 Task: Change  the formatting of the data to Which is Less than 10, In conditional formating, put the option 'Light Red Fill with Drak Red Text. 'add another formatting option Format As Table, insert the option Blue Table style Light 9 , change the format of Column Width to Auto fit Row HeightIn the sheet   Velocity Sales templetes   book
Action: Mouse moved to (298, 205)
Screenshot: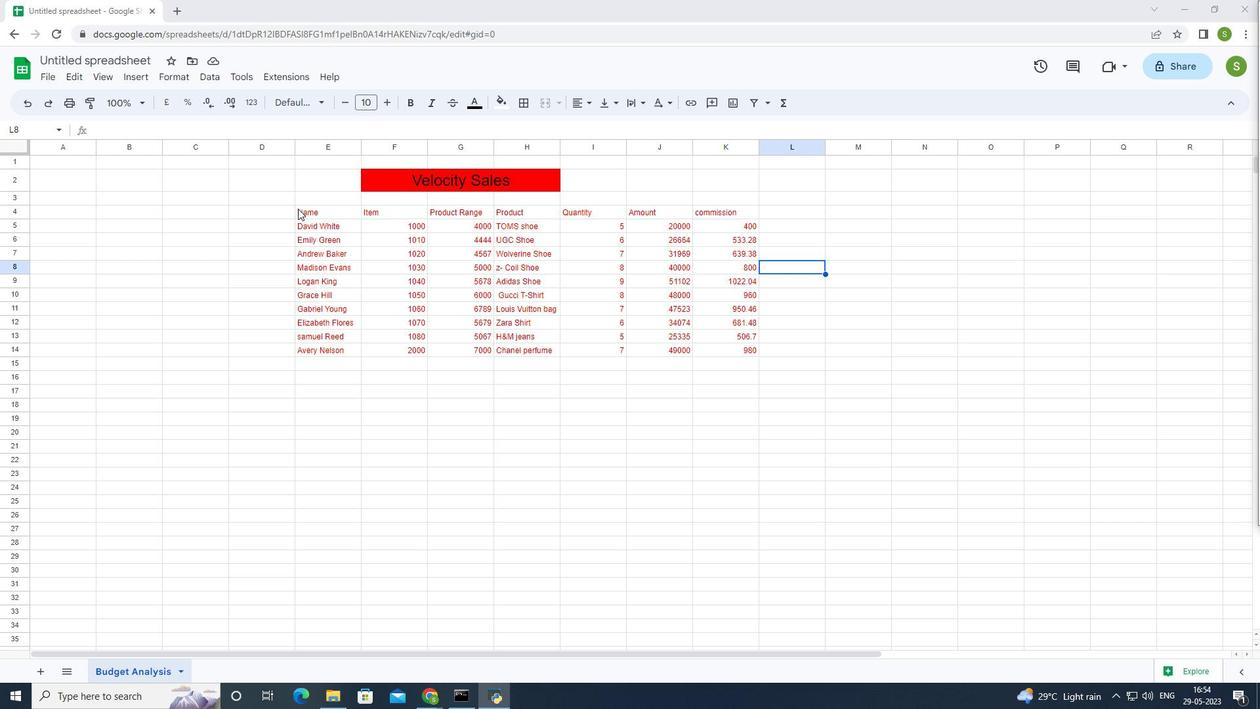 
Action: Mouse pressed left at (298, 205)
Screenshot: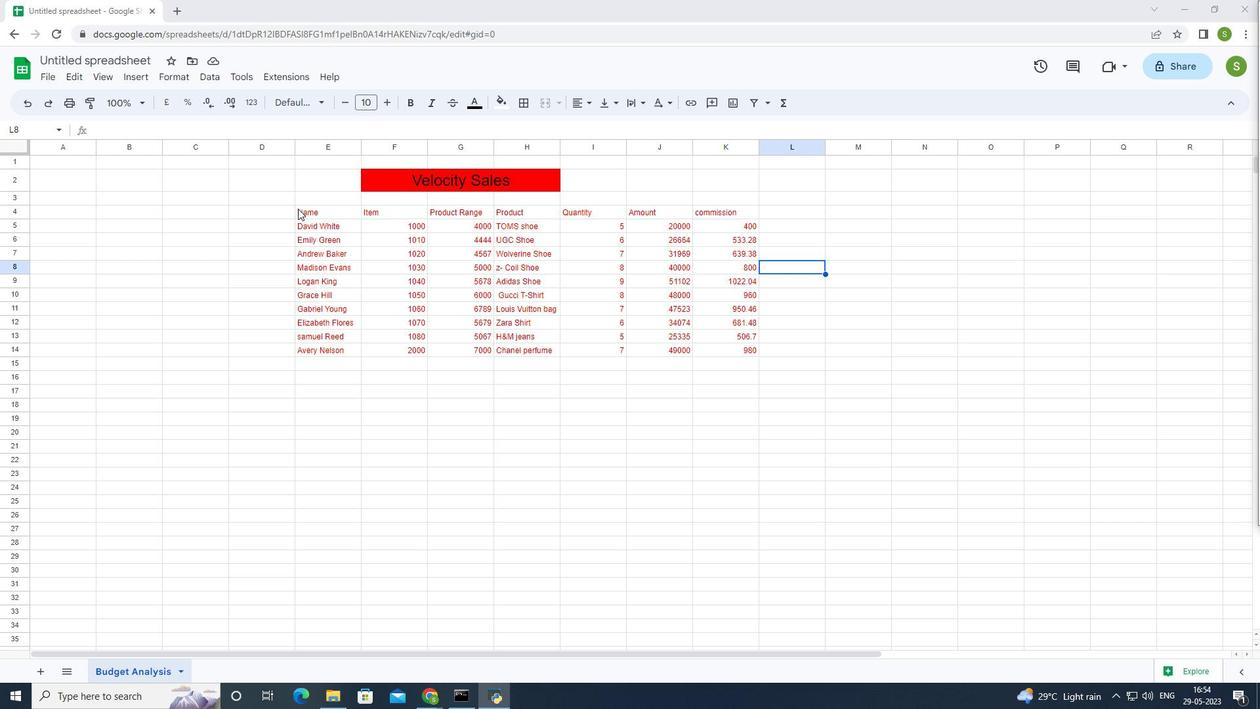 
Action: Mouse moved to (306, 101)
Screenshot: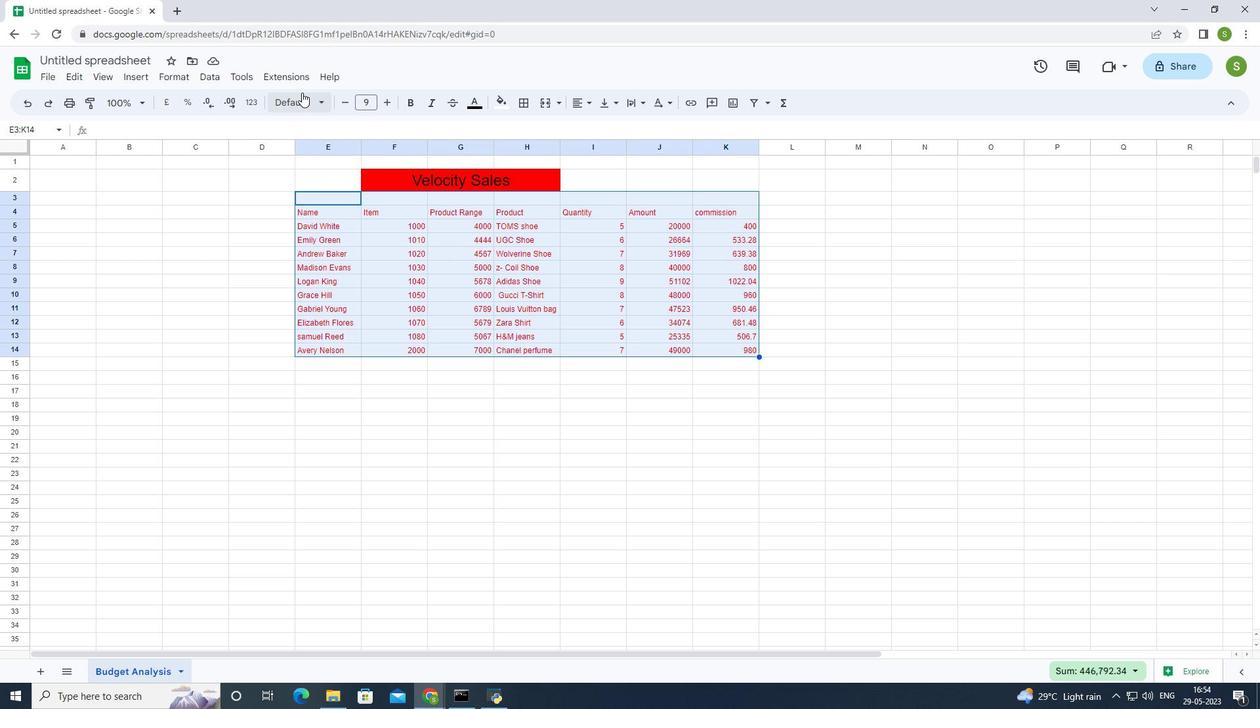 
Action: Mouse pressed left at (306, 101)
Screenshot: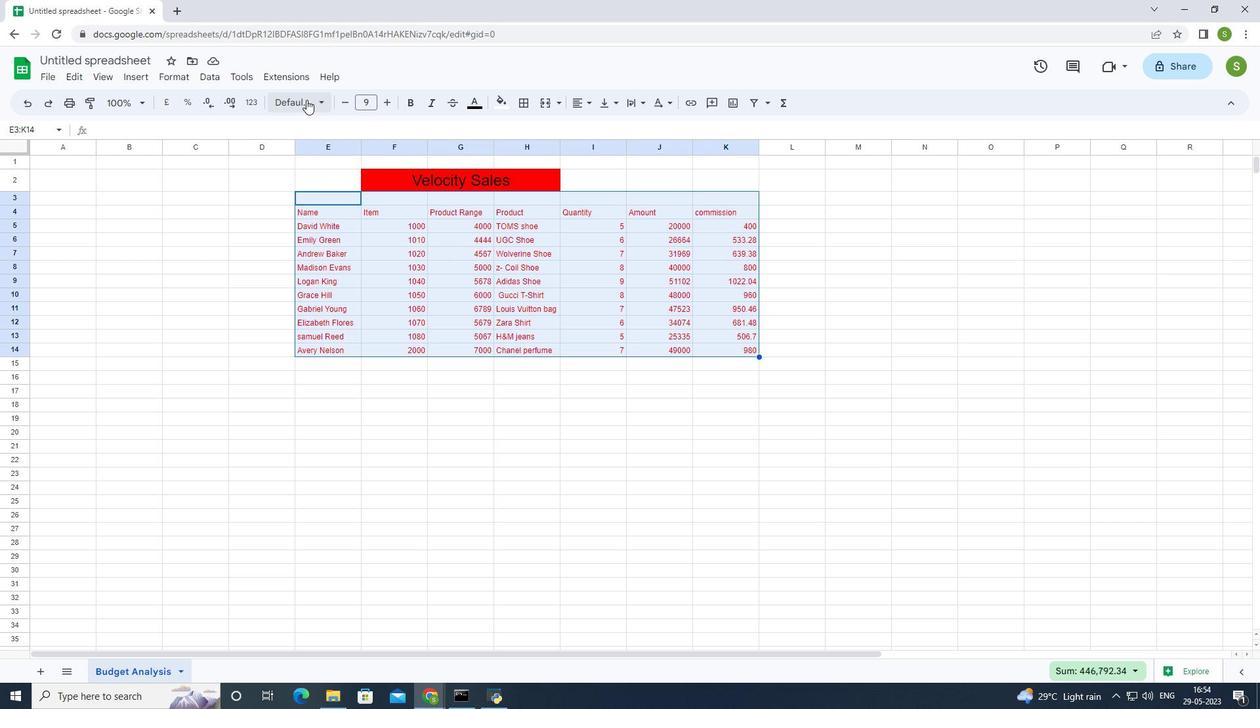 
Action: Mouse moved to (25, 268)
Screenshot: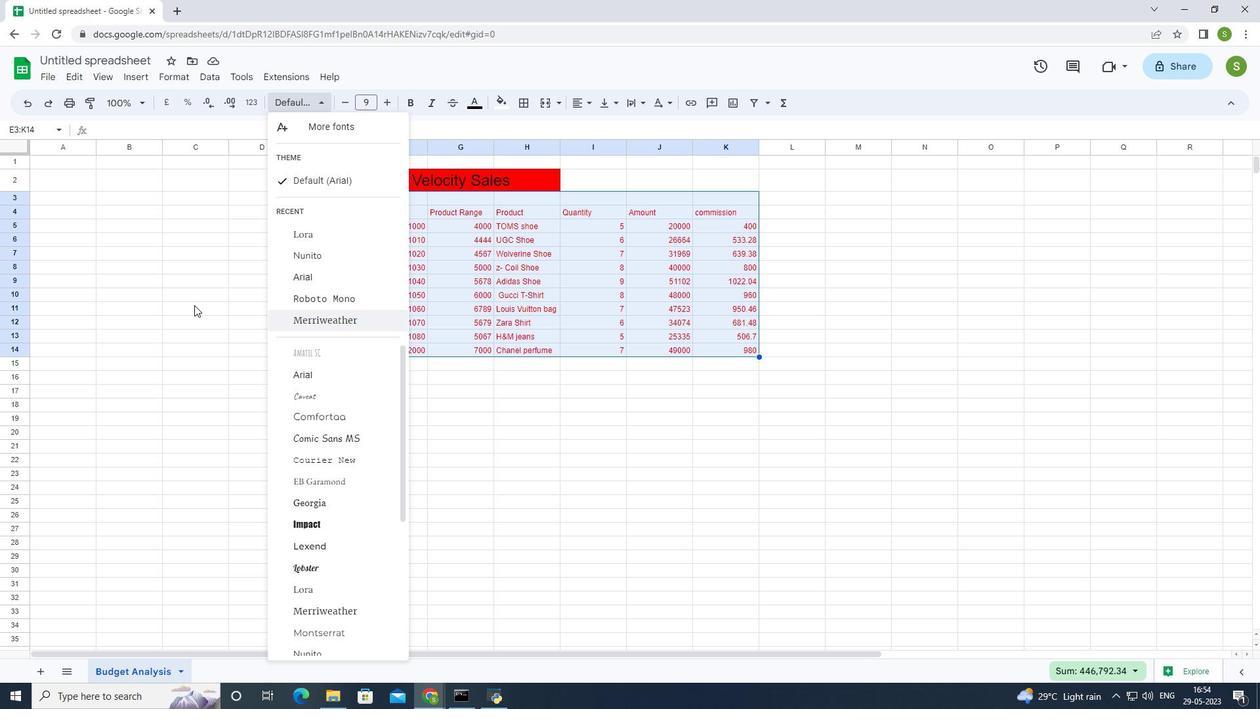 
Action: Mouse pressed left at (25, 268)
Screenshot: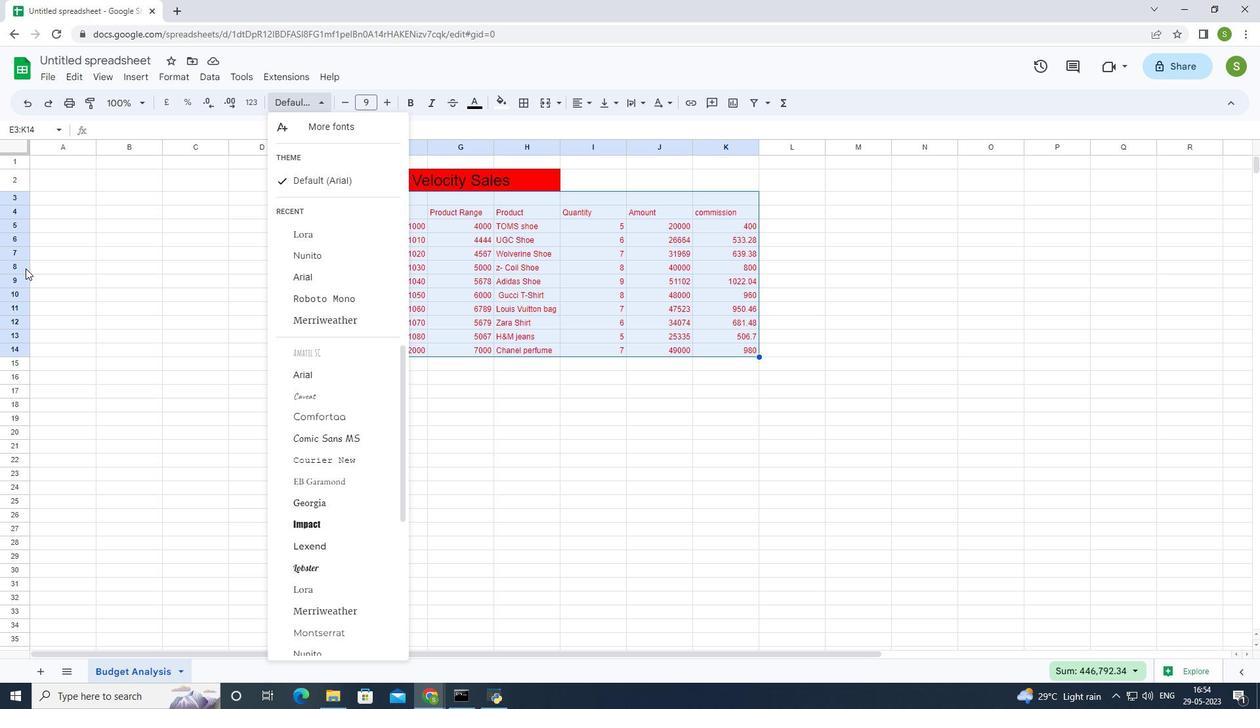 
Action: Mouse moved to (303, 206)
Screenshot: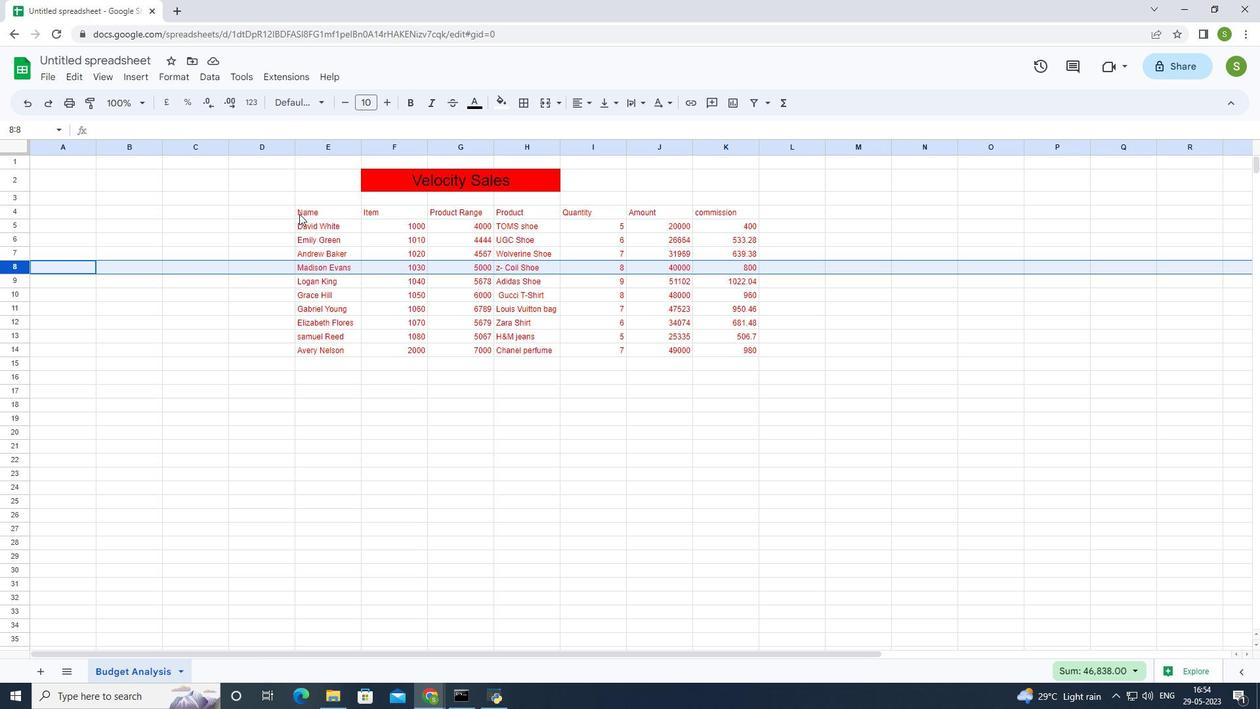 
Action: Mouse pressed left at (303, 206)
Screenshot: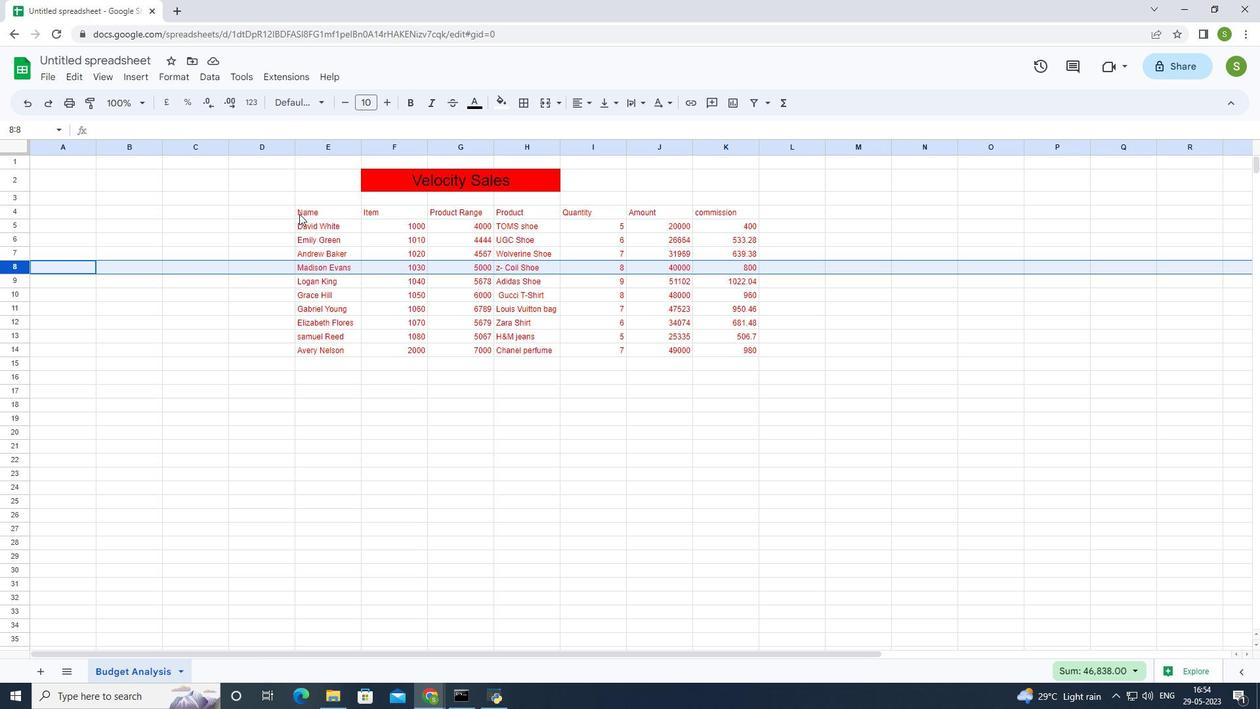 
Action: Mouse moved to (174, 70)
Screenshot: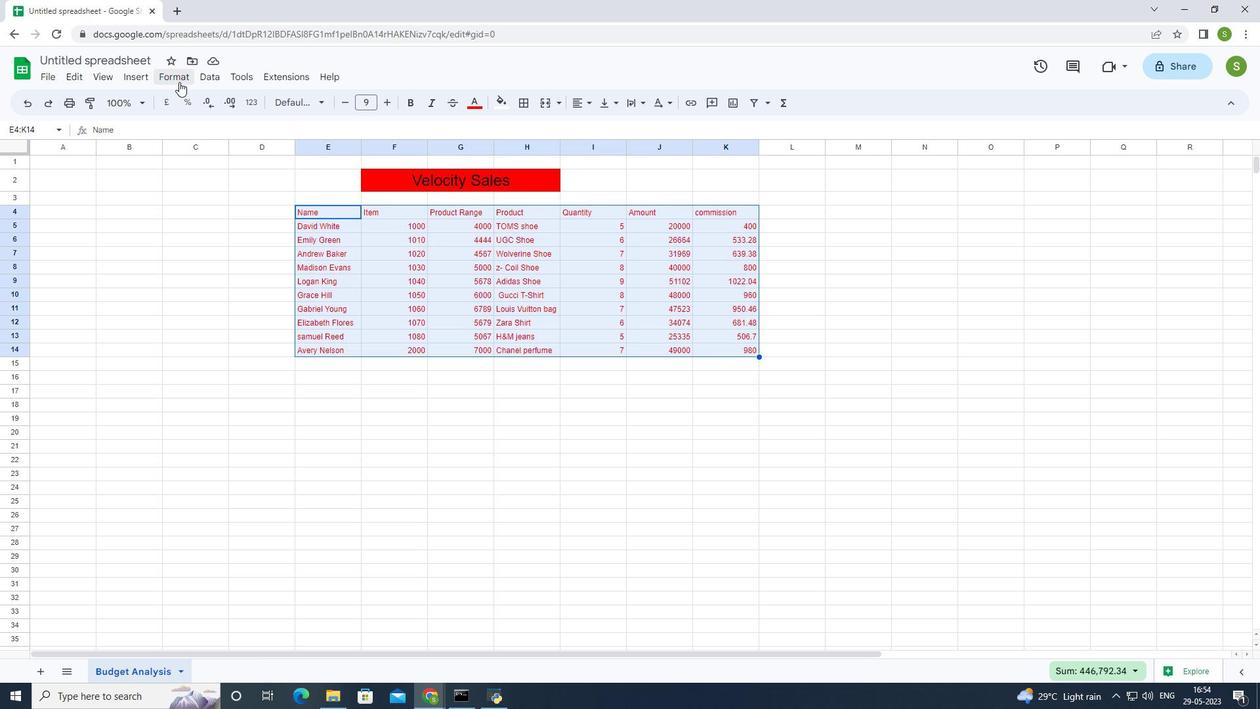 
Action: Mouse pressed left at (174, 70)
Screenshot: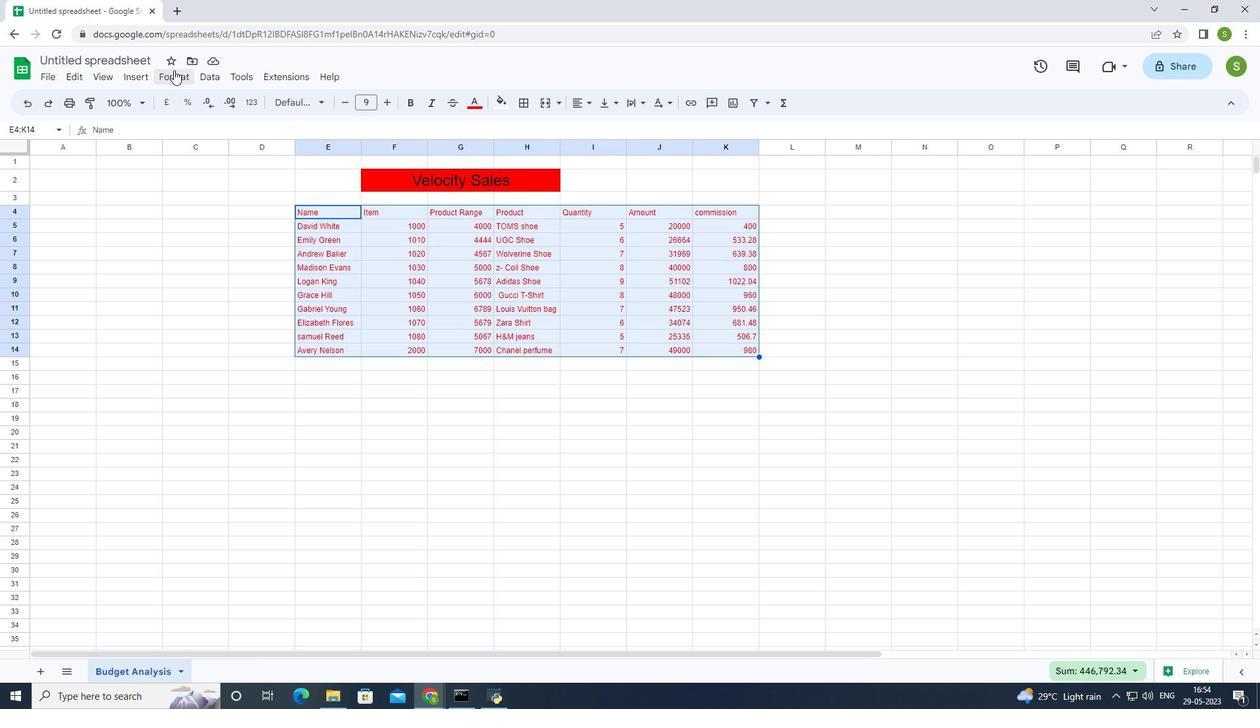 
Action: Mouse moved to (228, 296)
Screenshot: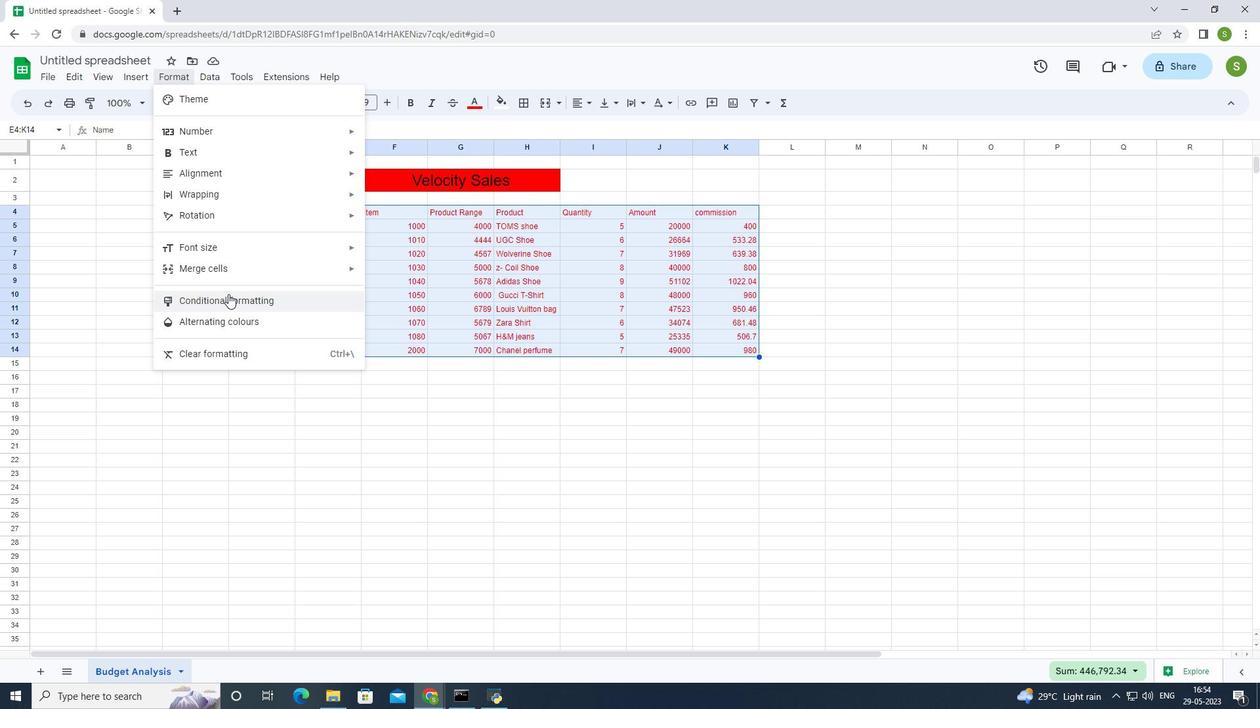 
Action: Mouse pressed left at (228, 296)
Screenshot: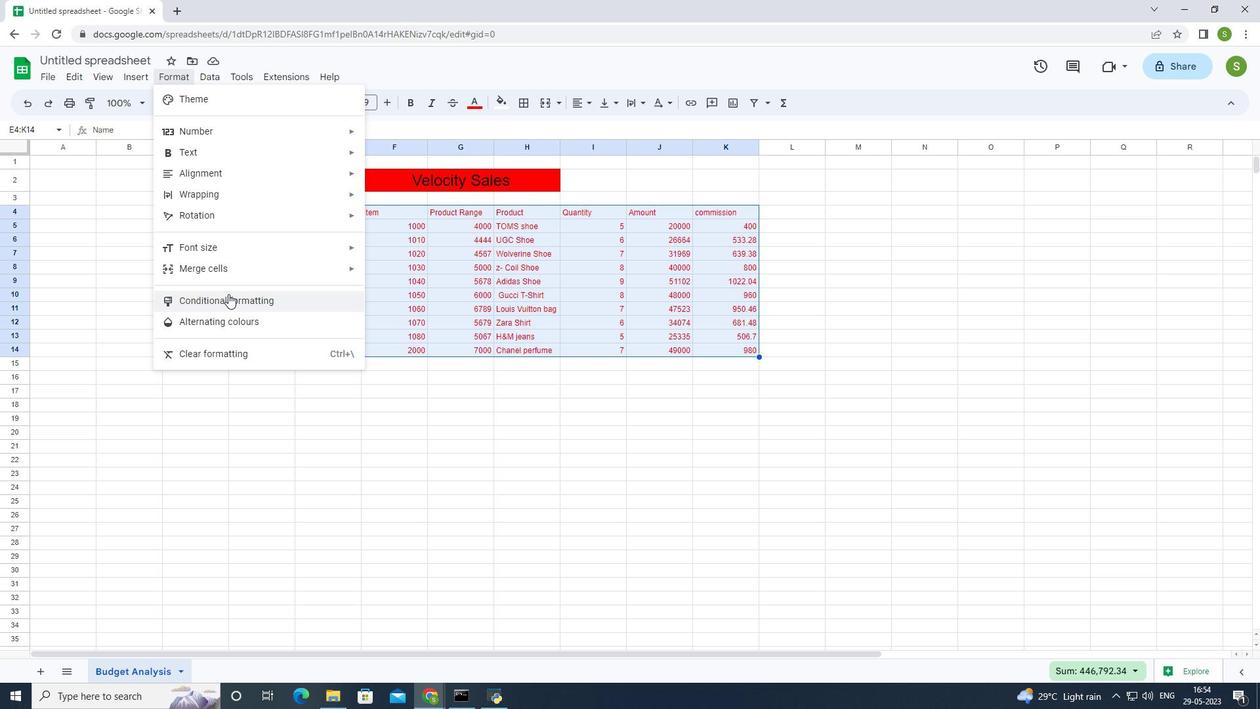 
Action: Mouse moved to (1232, 277)
Screenshot: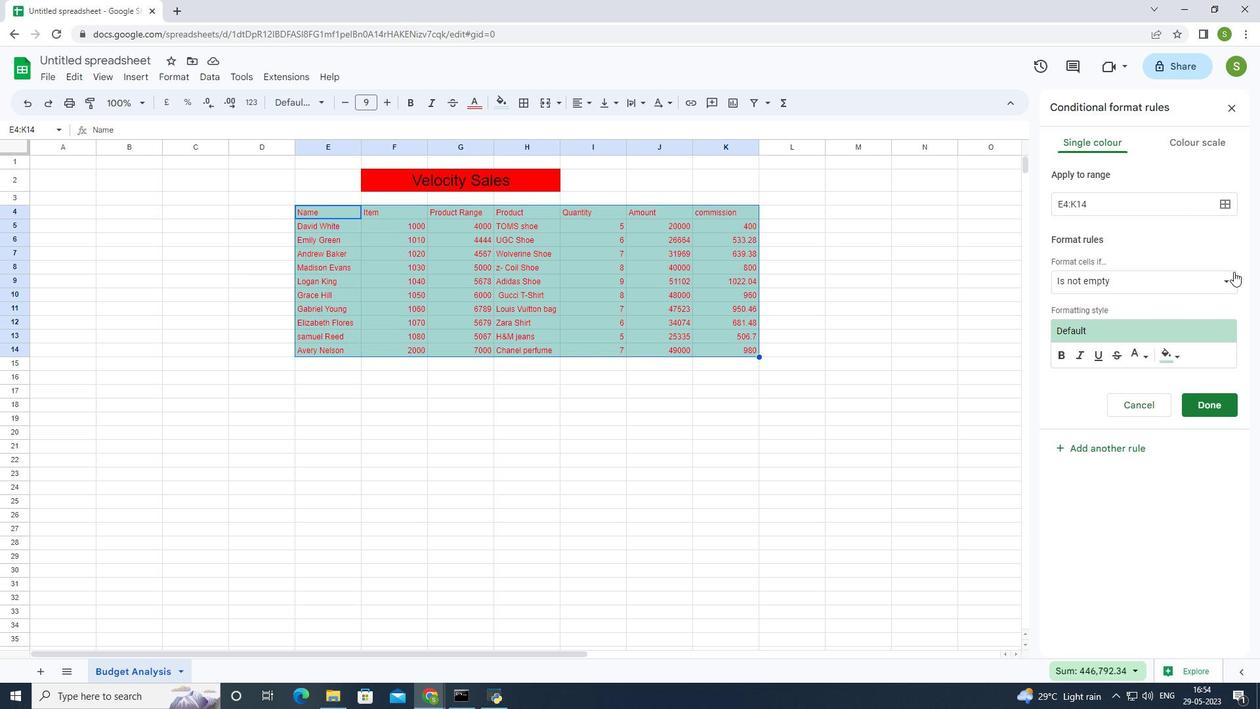 
Action: Mouse pressed left at (1232, 277)
Screenshot: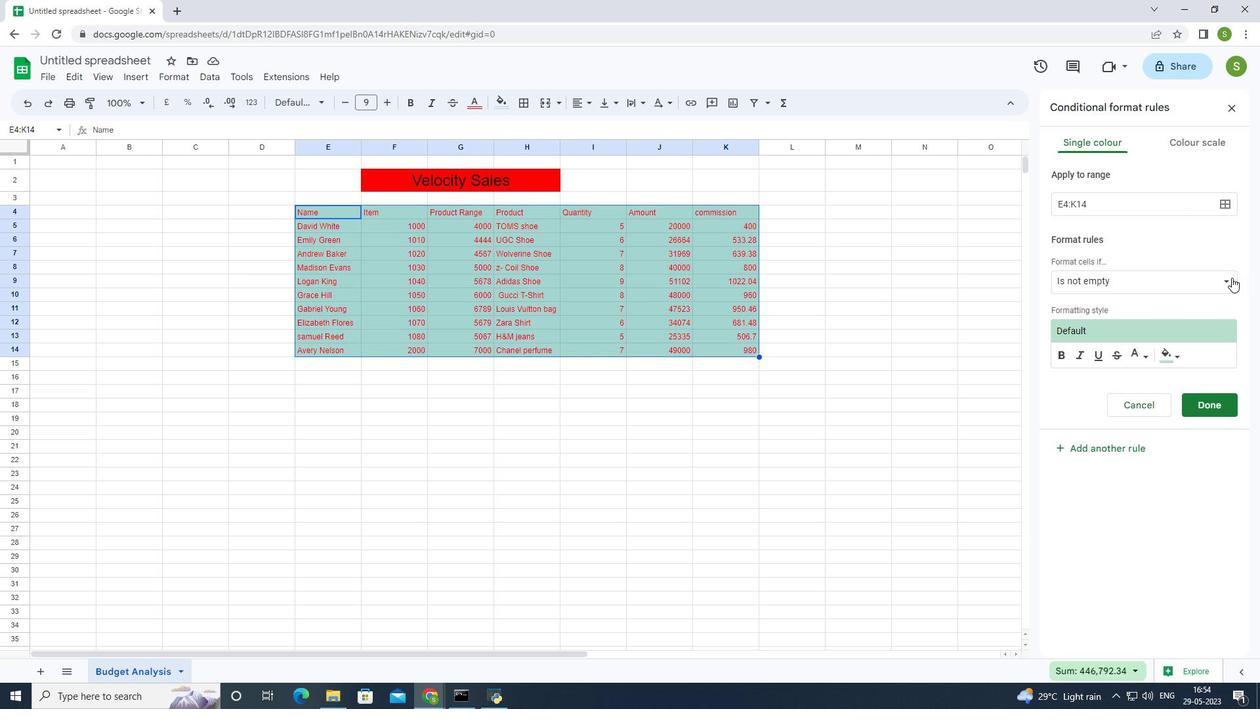 
Action: Mouse moved to (1094, 533)
Screenshot: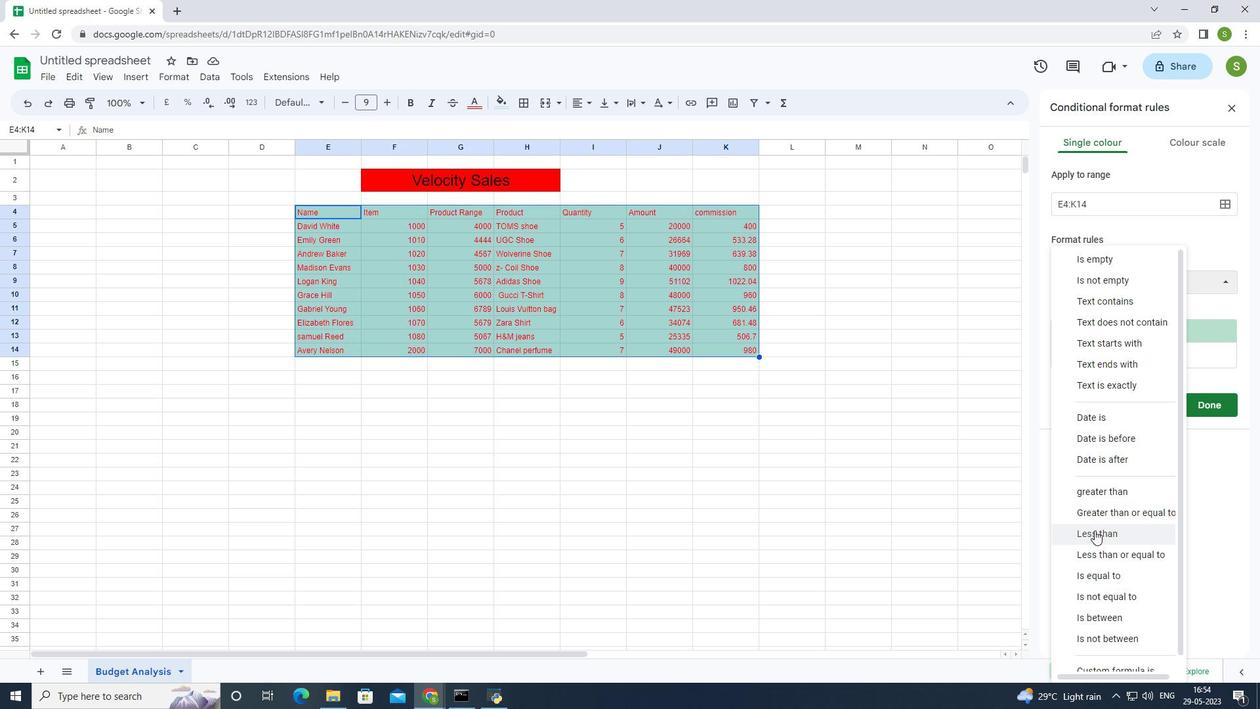 
Action: Mouse pressed left at (1094, 533)
Screenshot: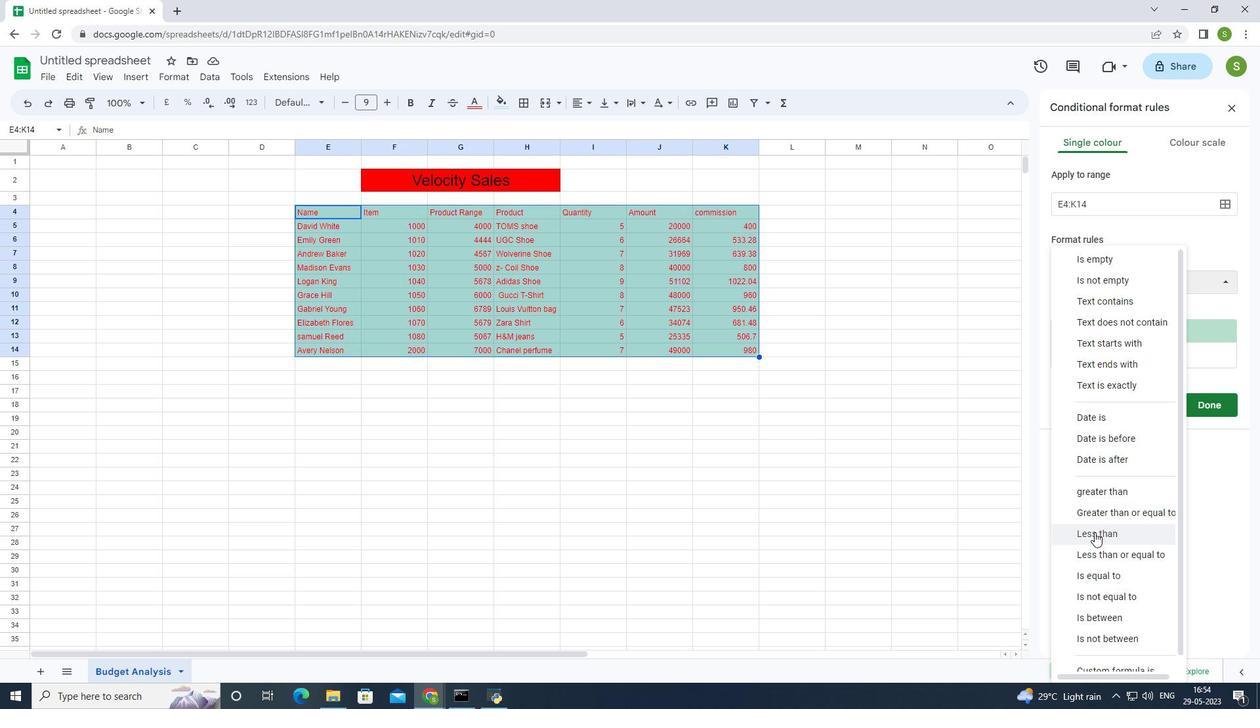 
Action: Mouse moved to (1071, 306)
Screenshot: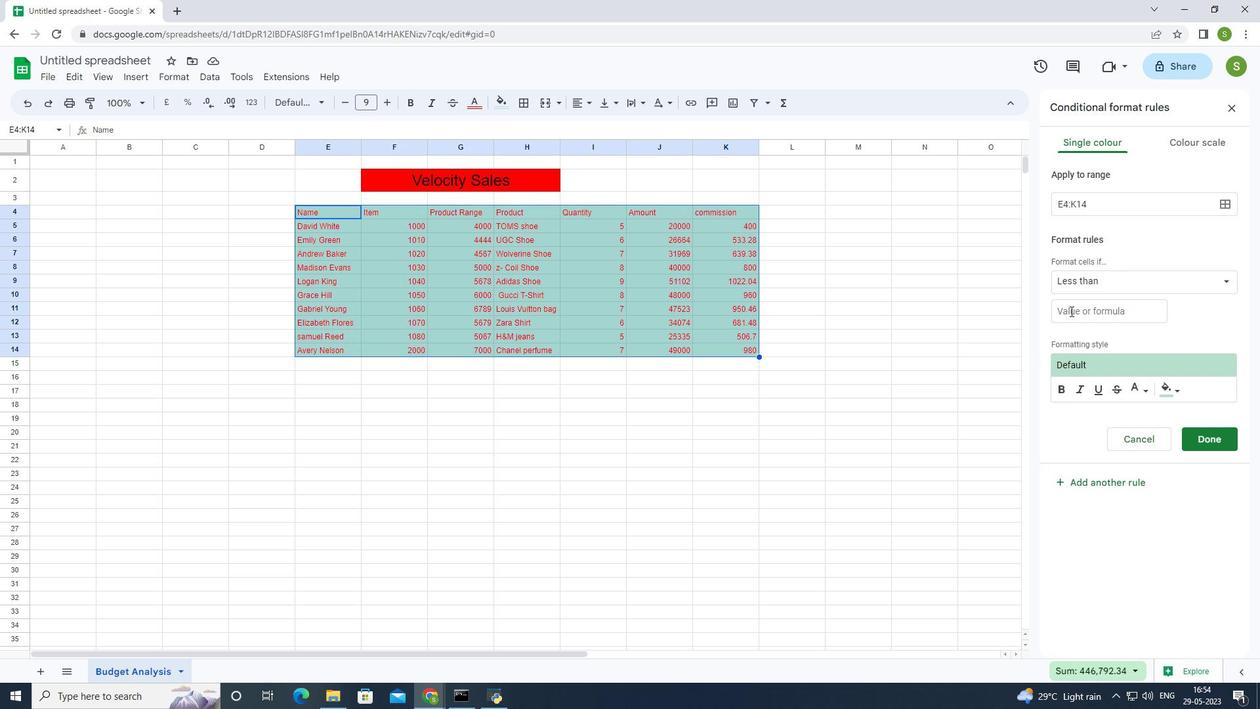 
Action: Mouse pressed left at (1071, 306)
Screenshot: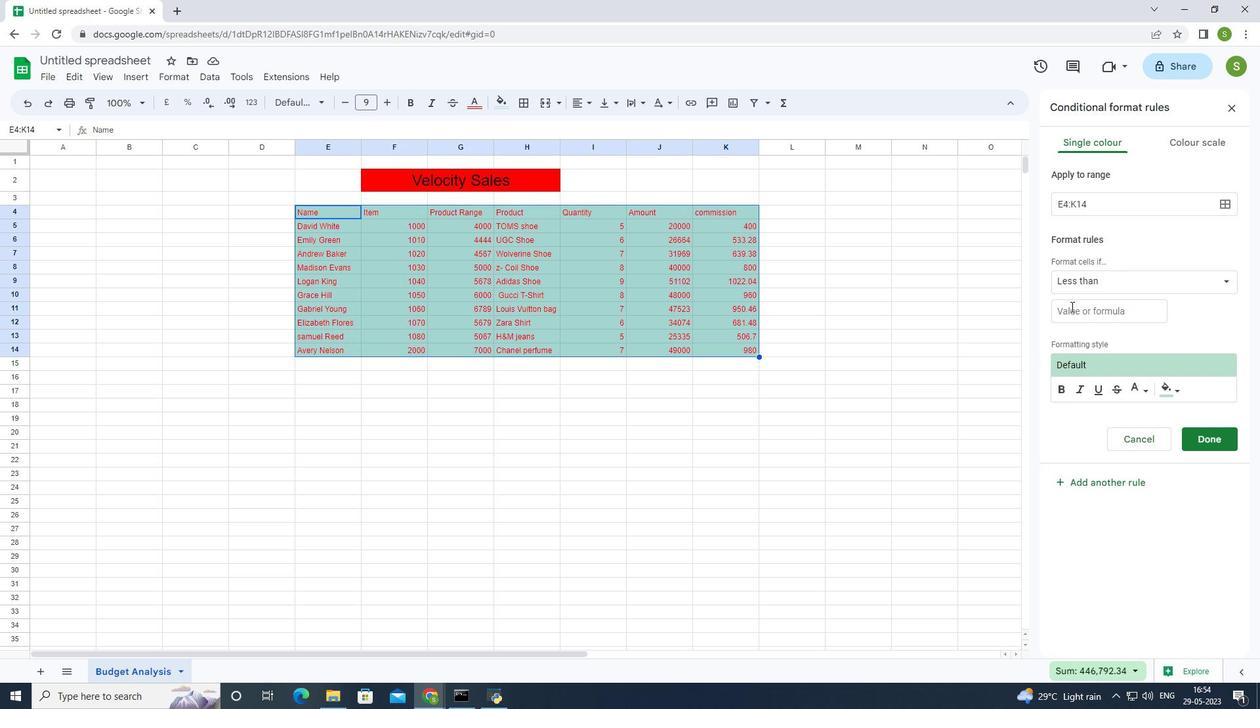 
Action: Mouse moved to (1068, 313)
Screenshot: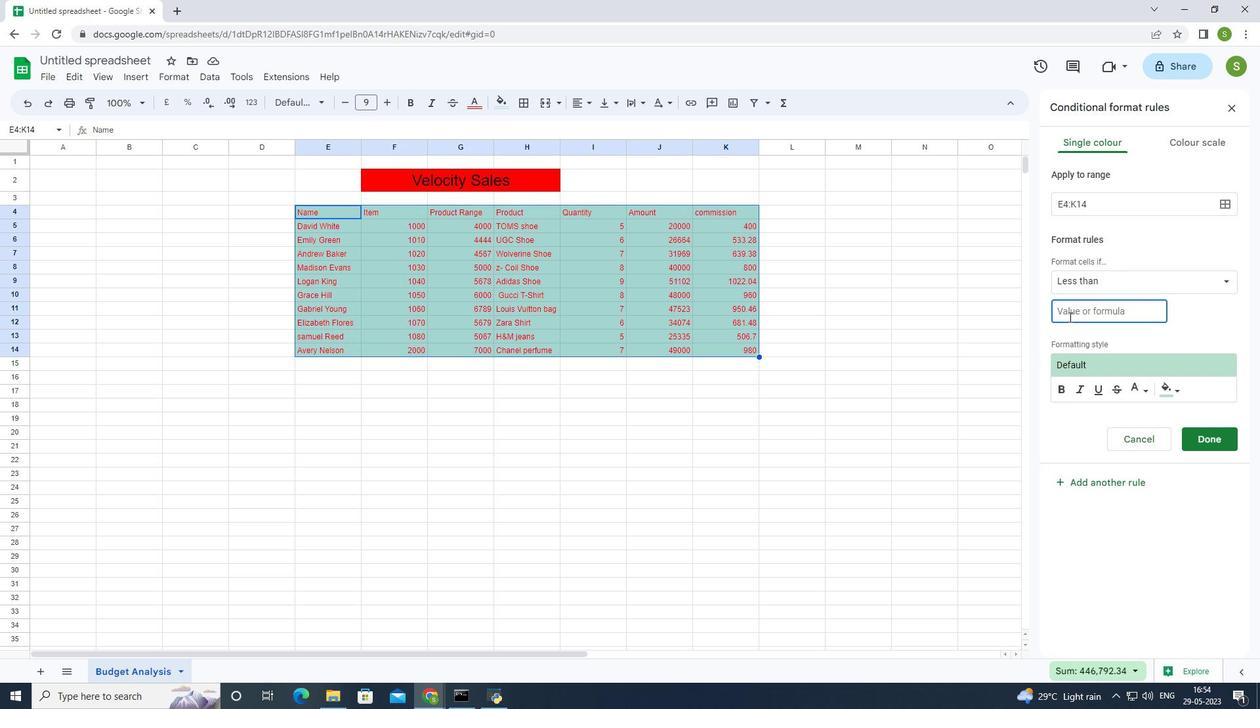 
Action: Key pressed 1
Screenshot: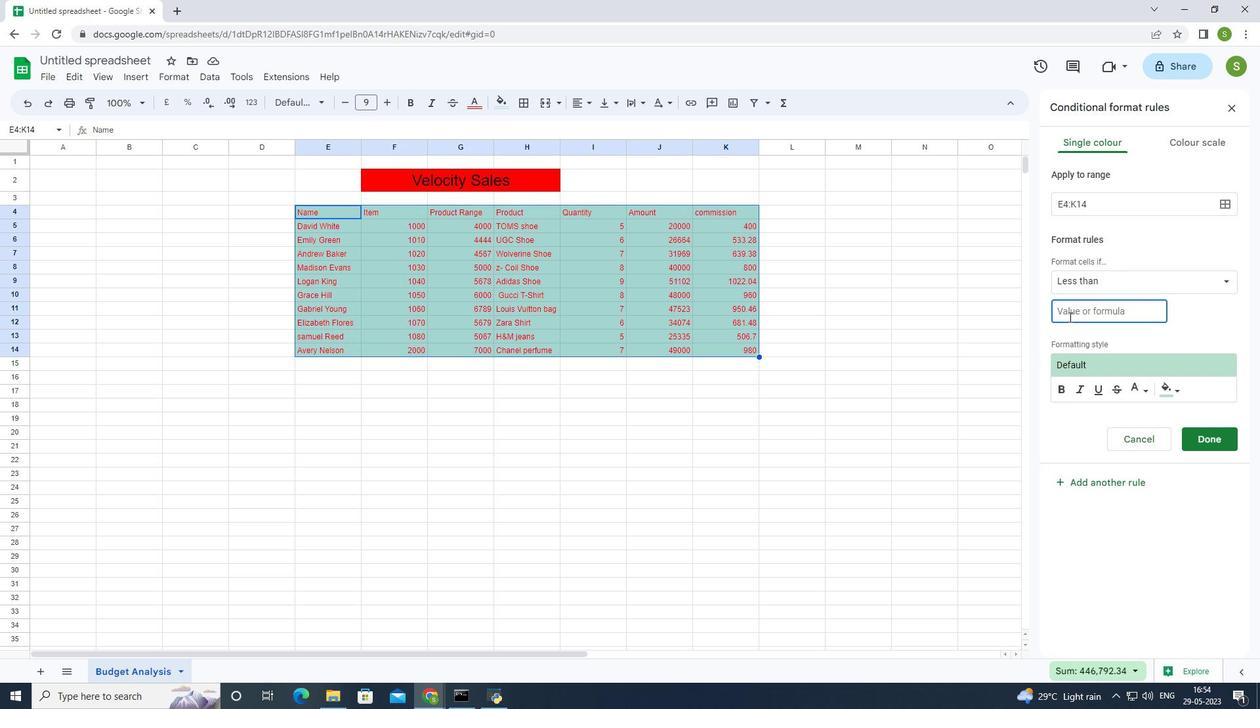 
Action: Mouse moved to (1058, 300)
Screenshot: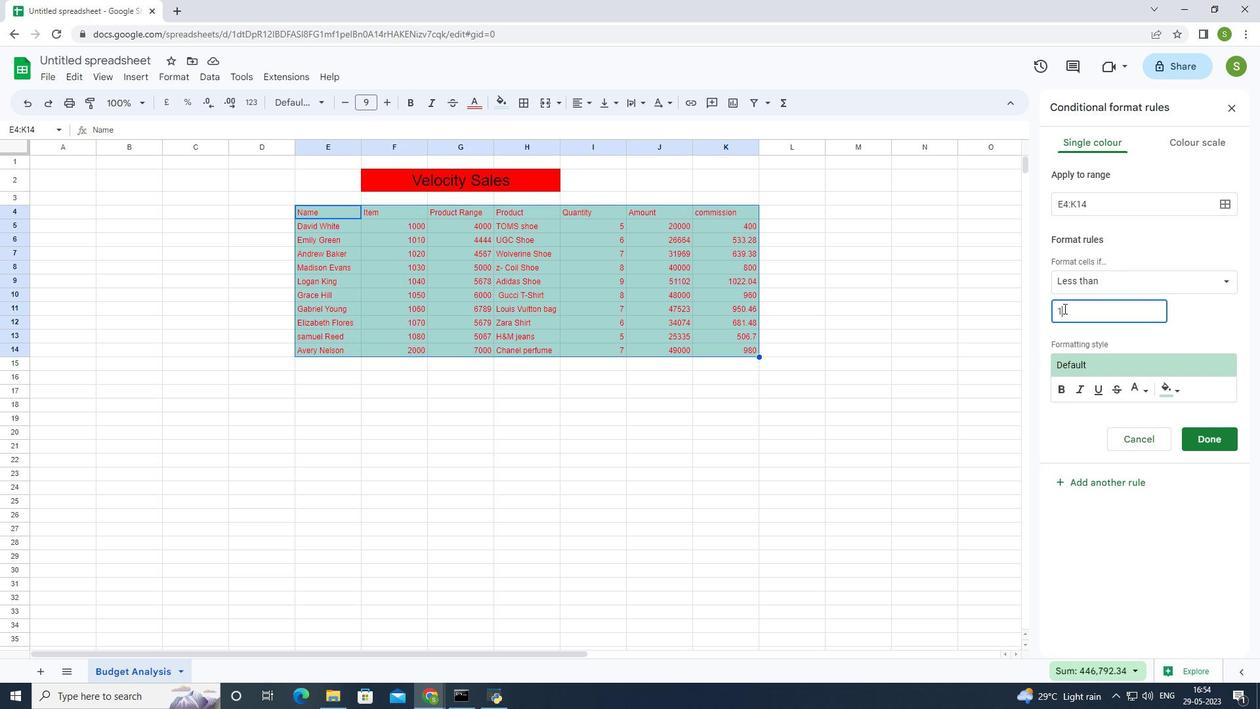 
Action: Key pressed 0
Screenshot: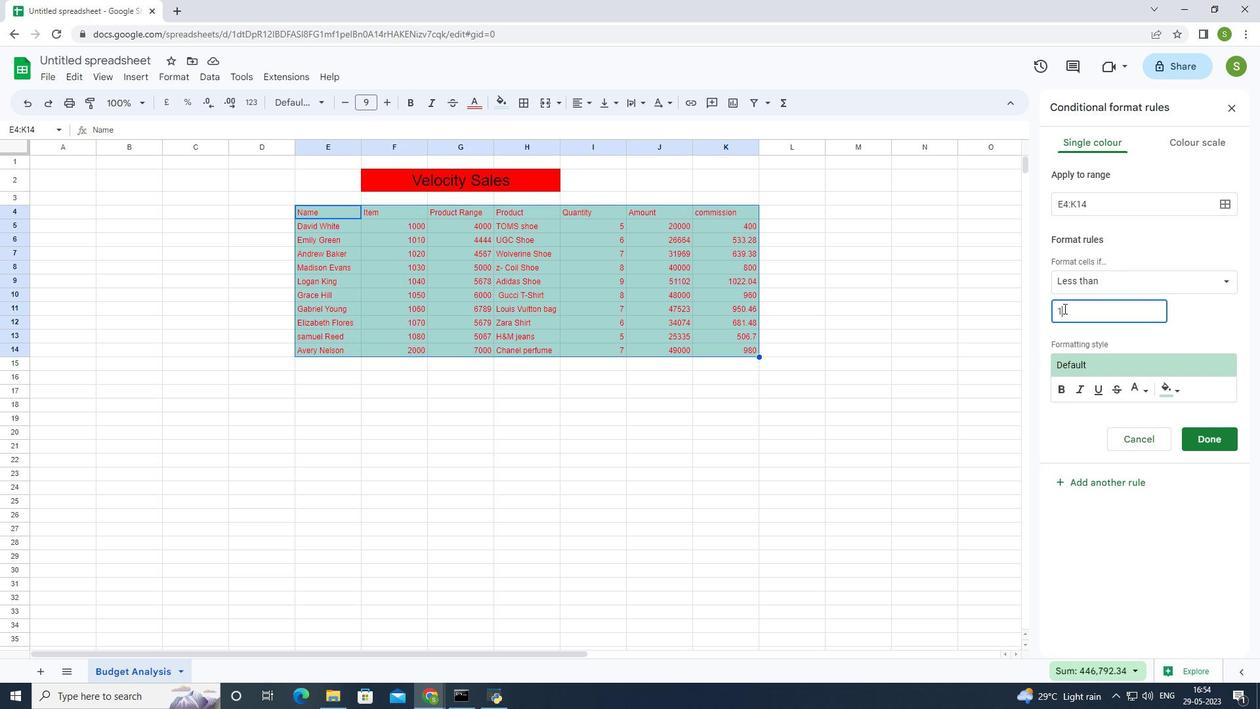 
Action: Mouse moved to (1169, 386)
Screenshot: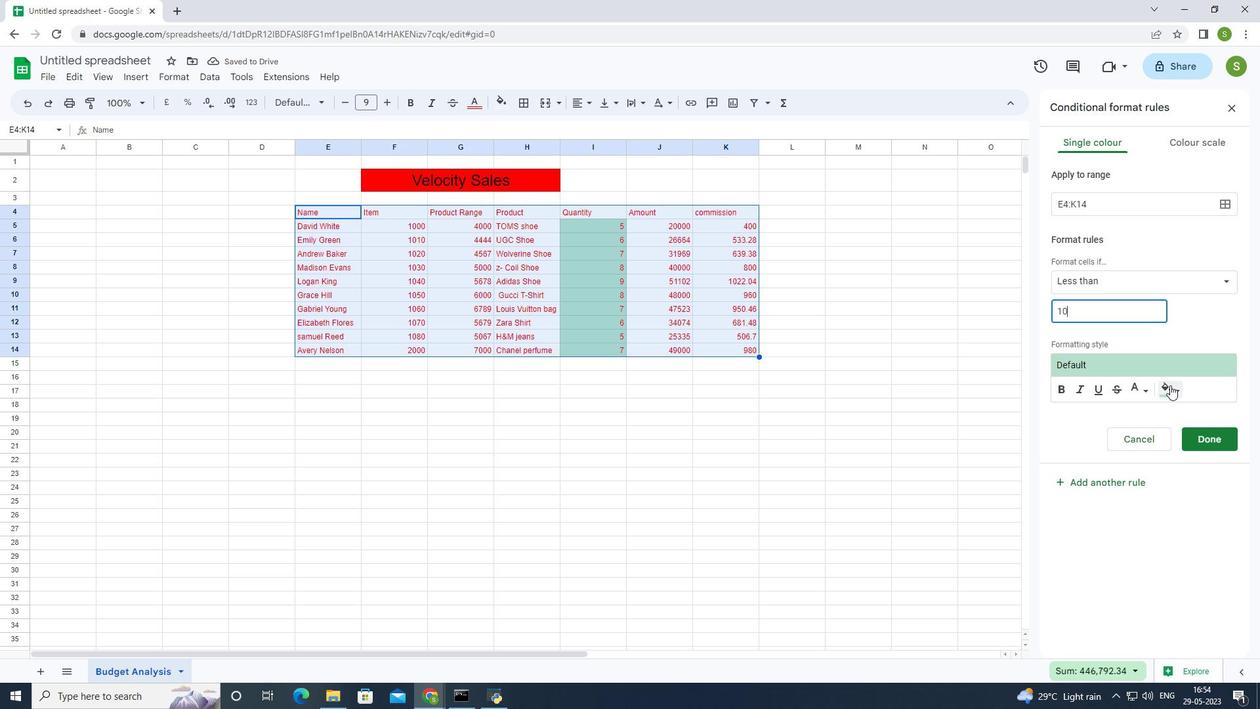 
Action: Mouse pressed left at (1169, 386)
Screenshot: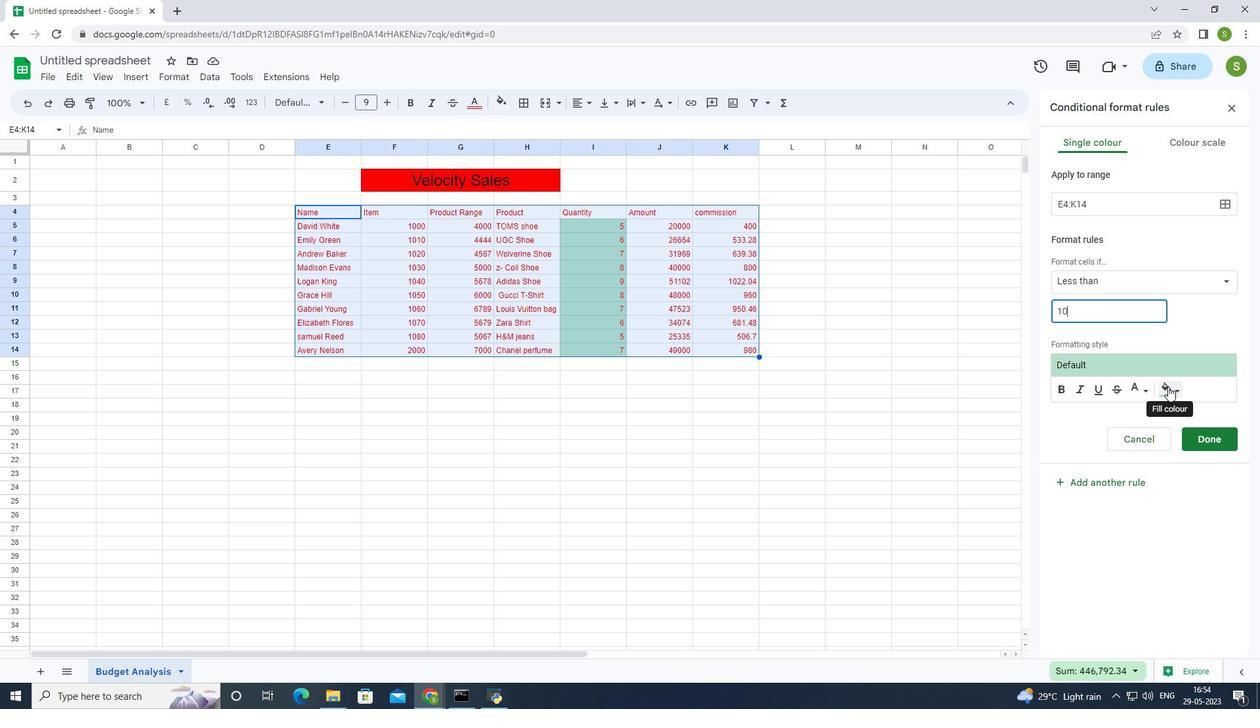 
Action: Mouse moved to (1017, 446)
Screenshot: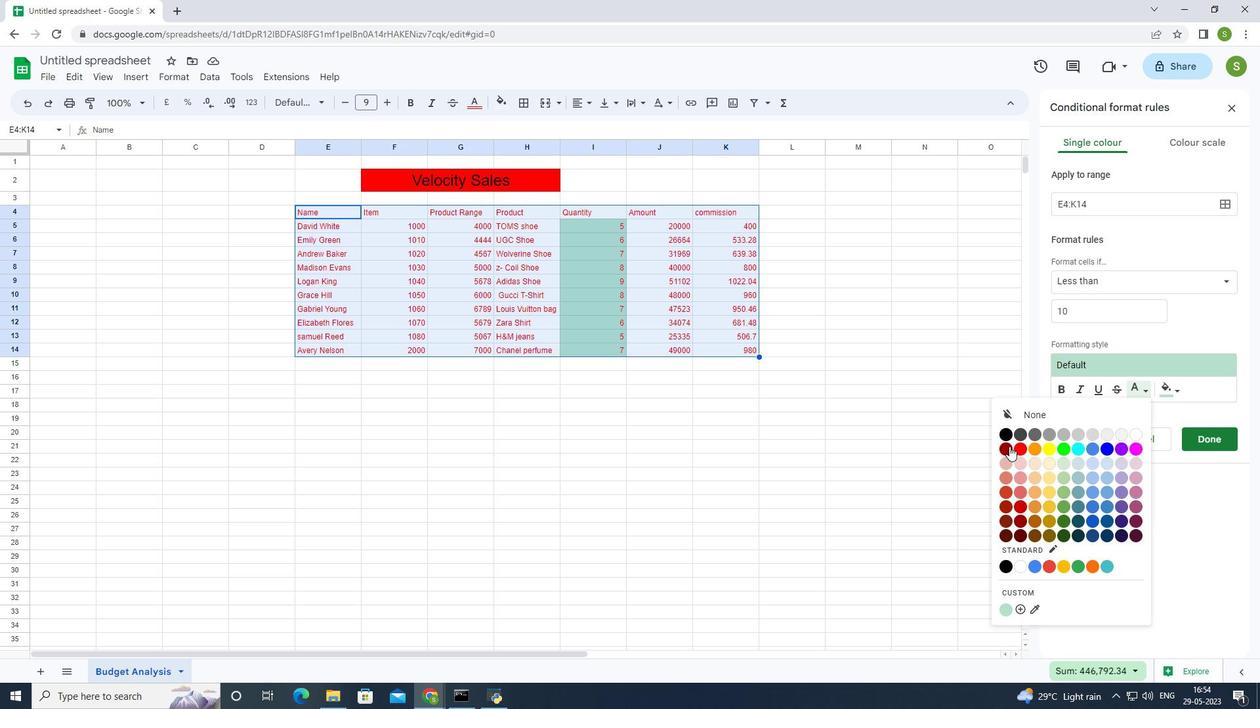 
Action: Mouse pressed left at (1017, 446)
Screenshot: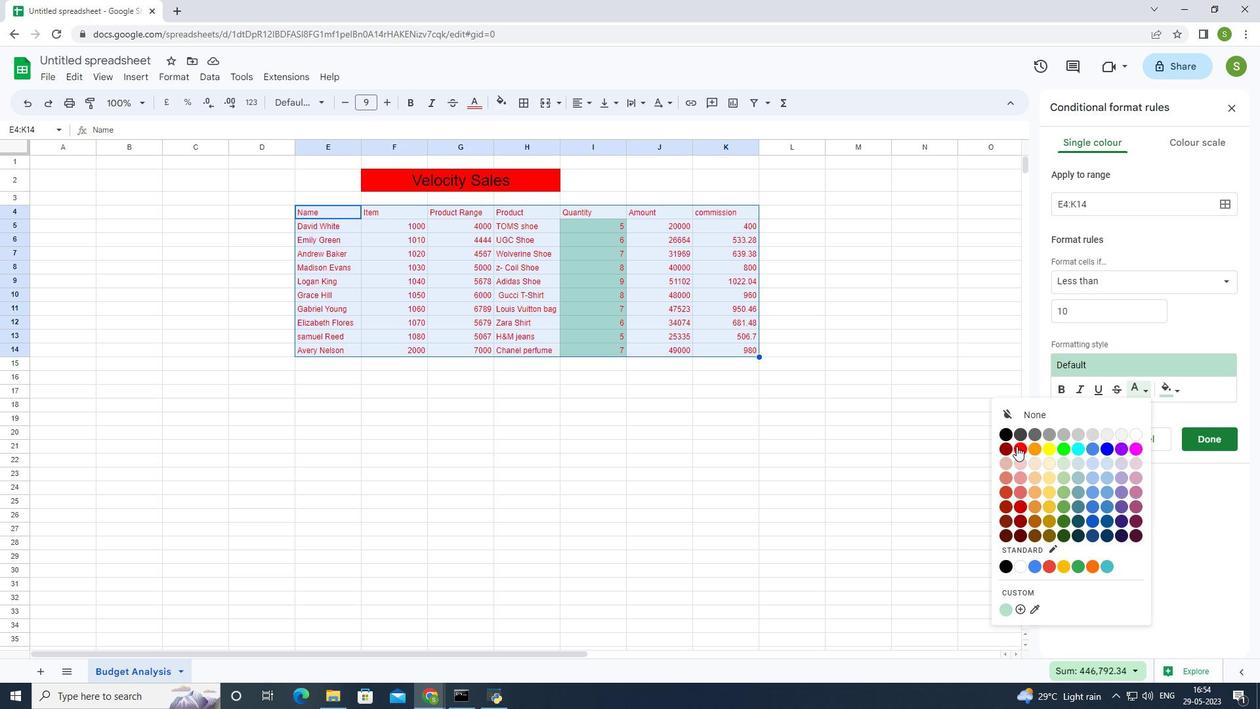 
Action: Mouse moved to (1169, 390)
Screenshot: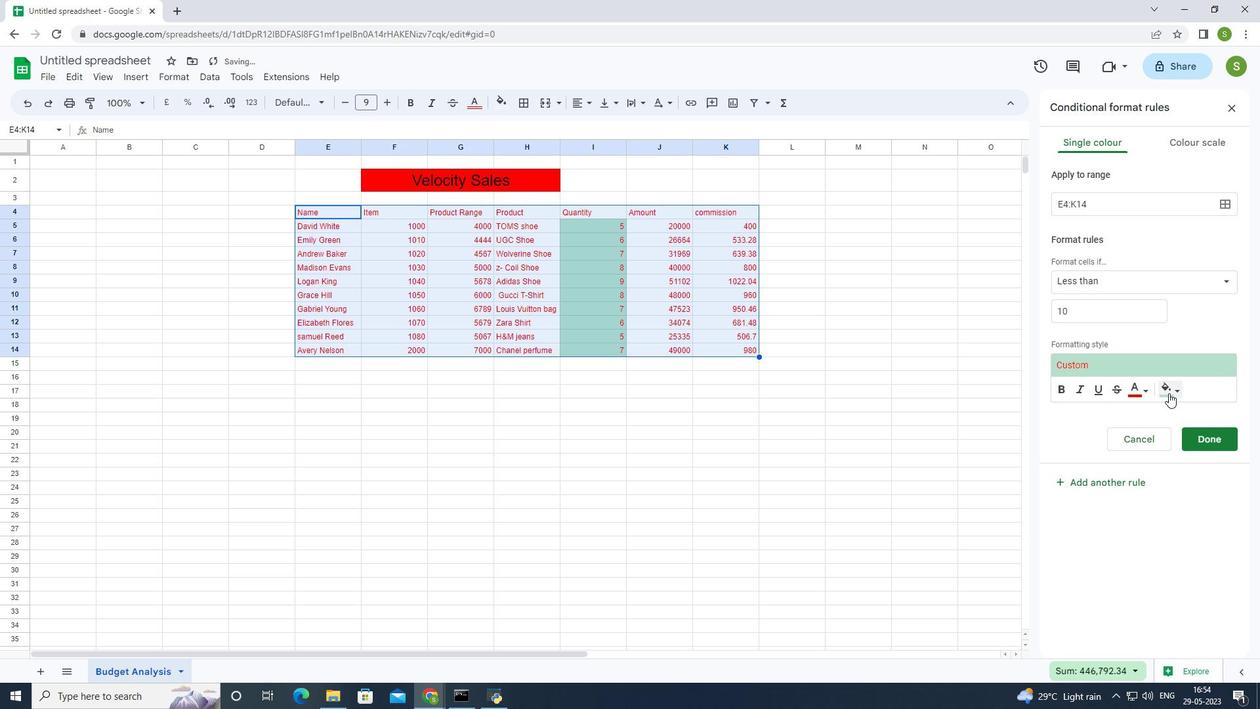 
Action: Mouse pressed left at (1169, 390)
Screenshot: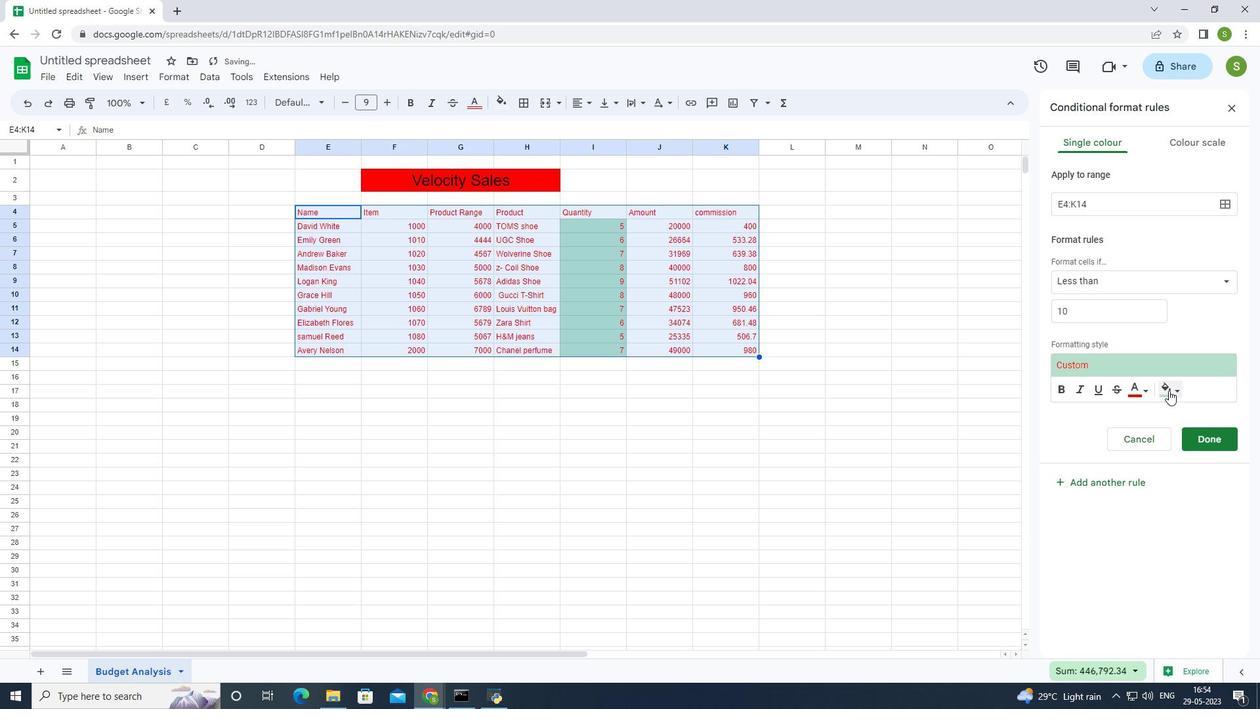 
Action: Mouse moved to (1048, 447)
Screenshot: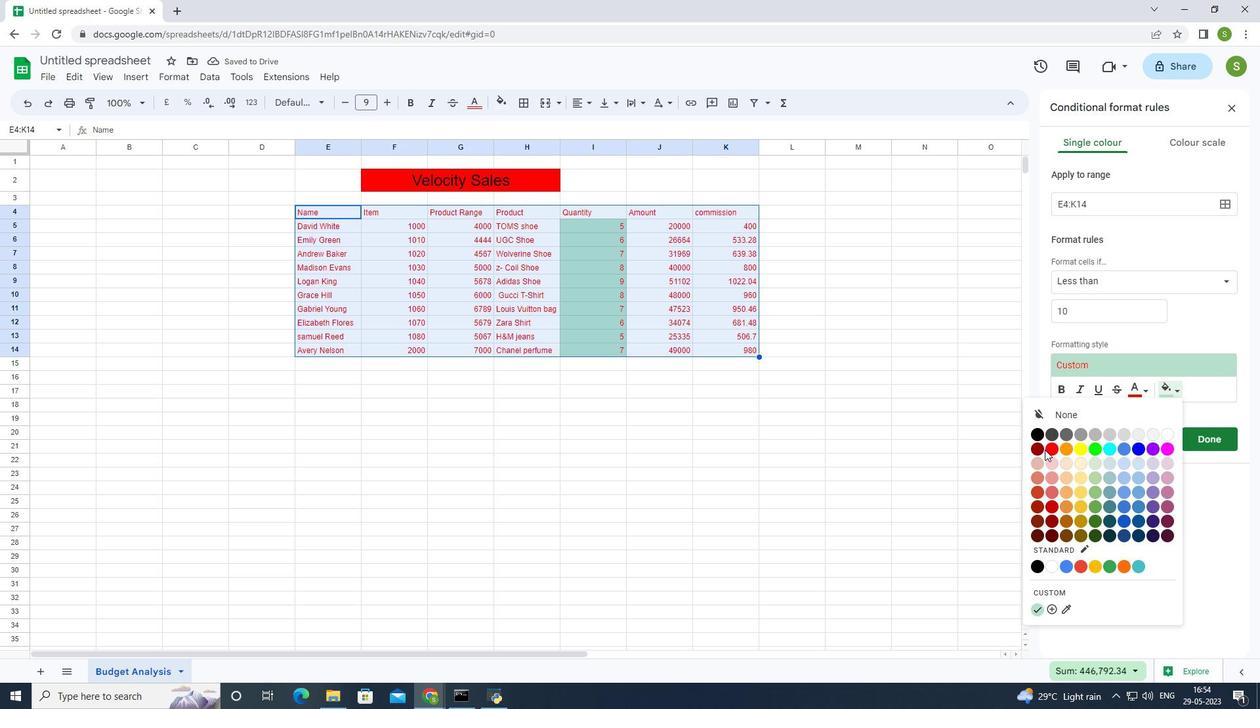 
Action: Mouse pressed left at (1048, 447)
Screenshot: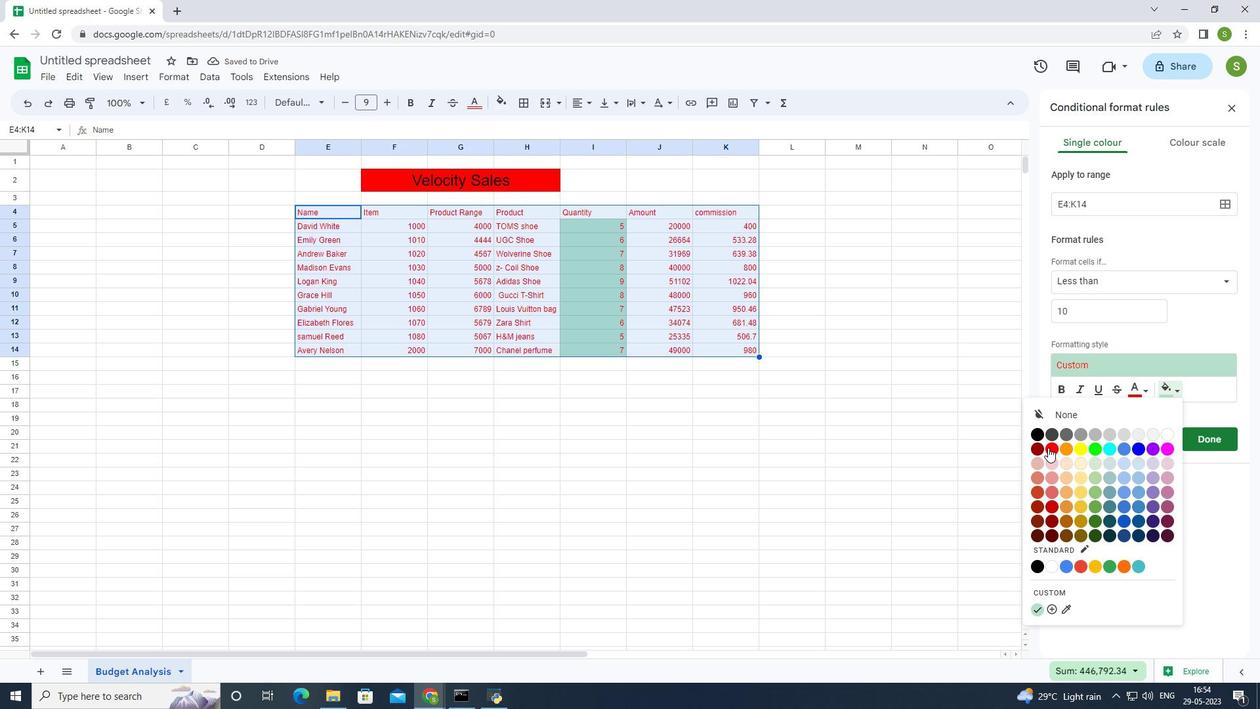 
Action: Mouse moved to (1176, 382)
Screenshot: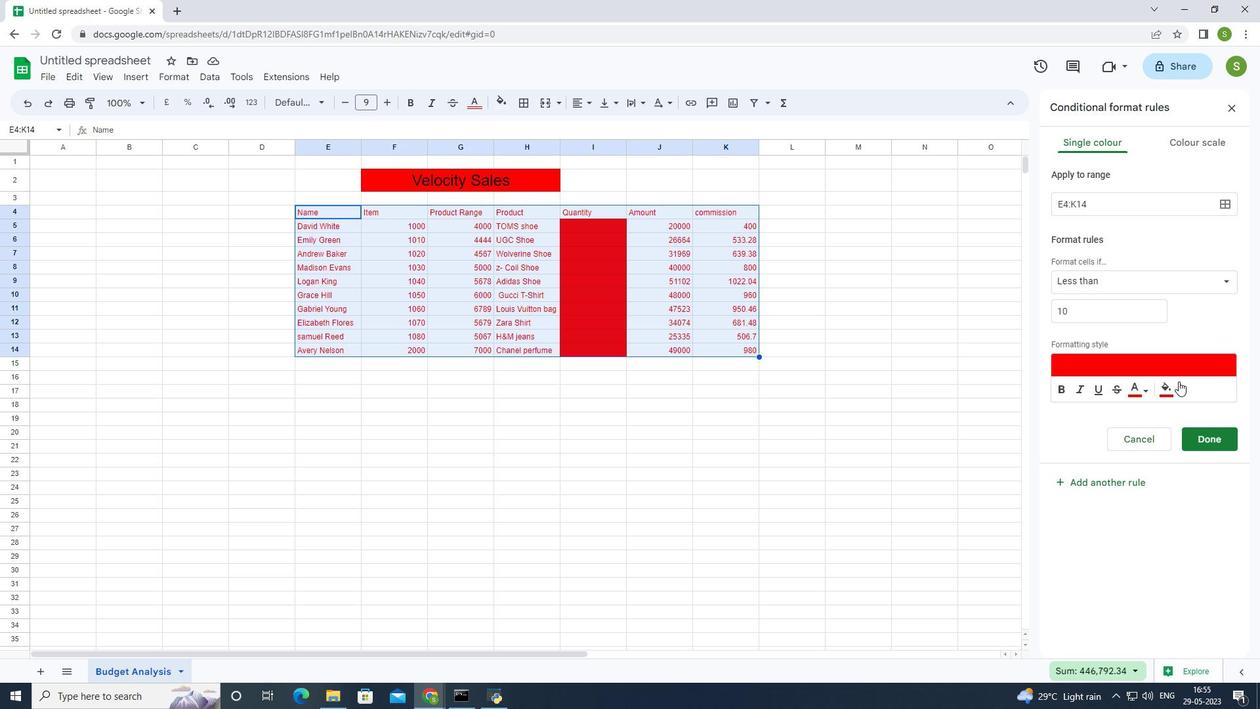 
Action: Mouse pressed left at (1176, 382)
Screenshot: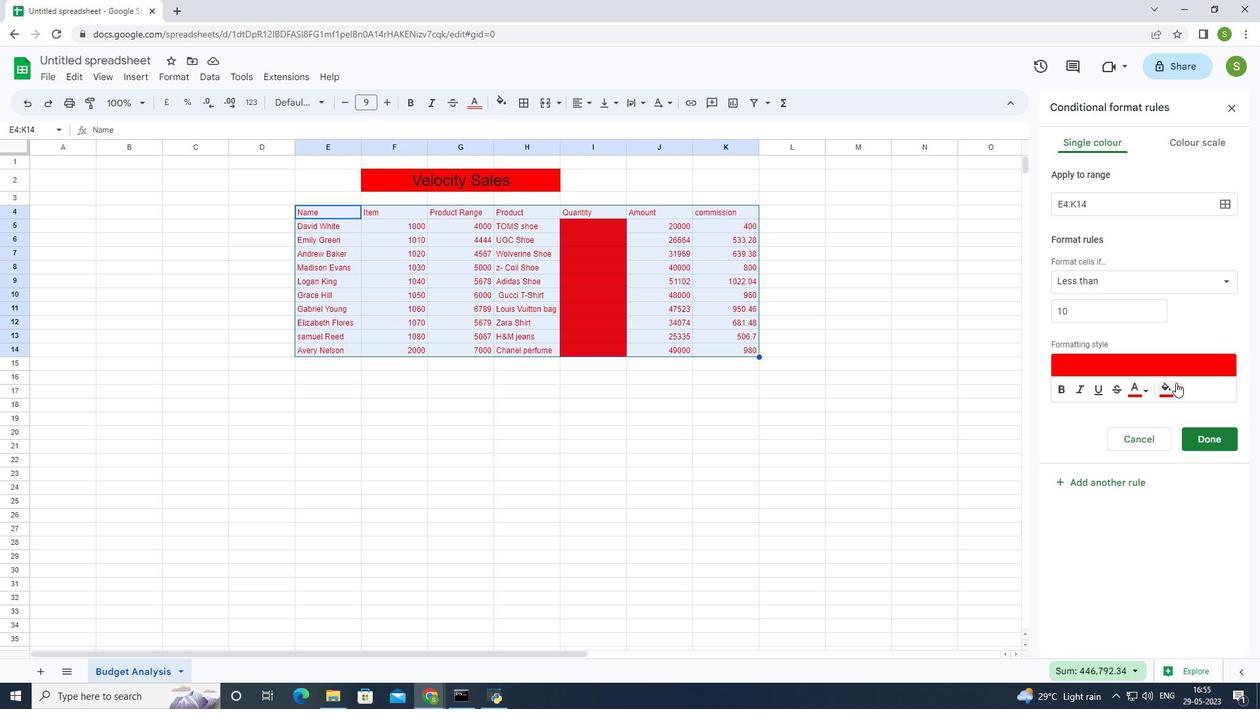 
Action: Mouse moved to (1138, 446)
Screenshot: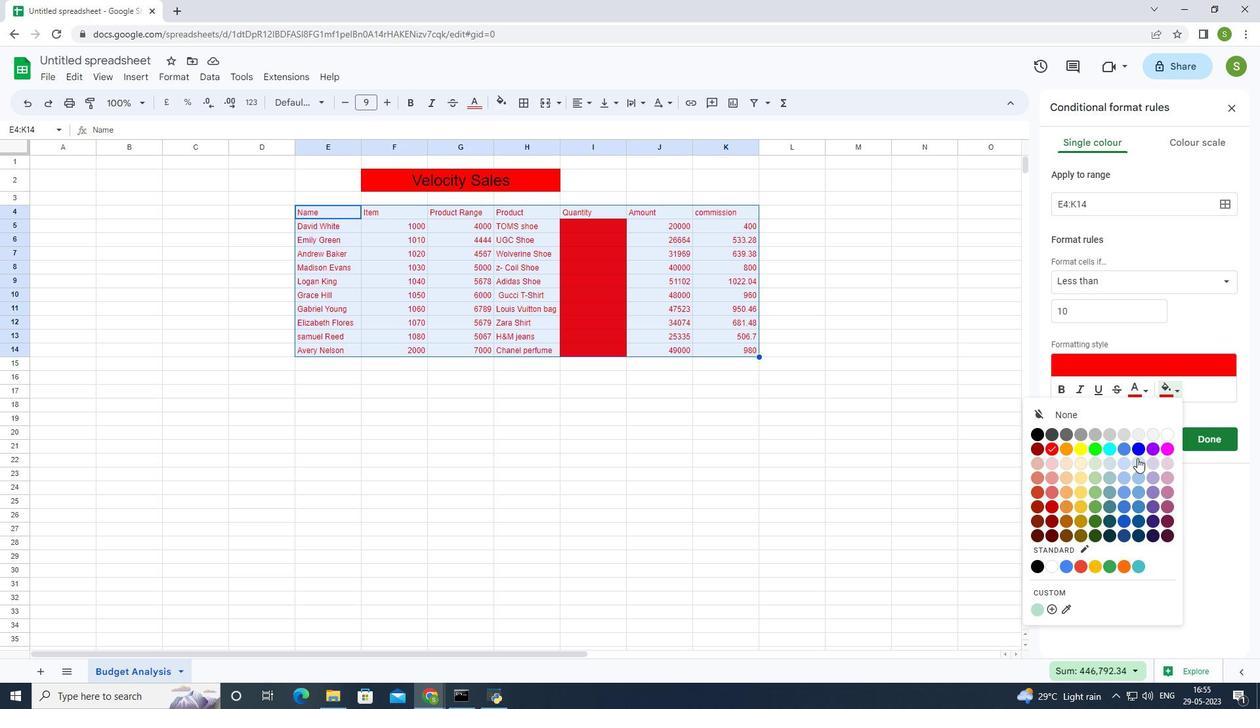 
Action: Mouse pressed left at (1138, 446)
Screenshot: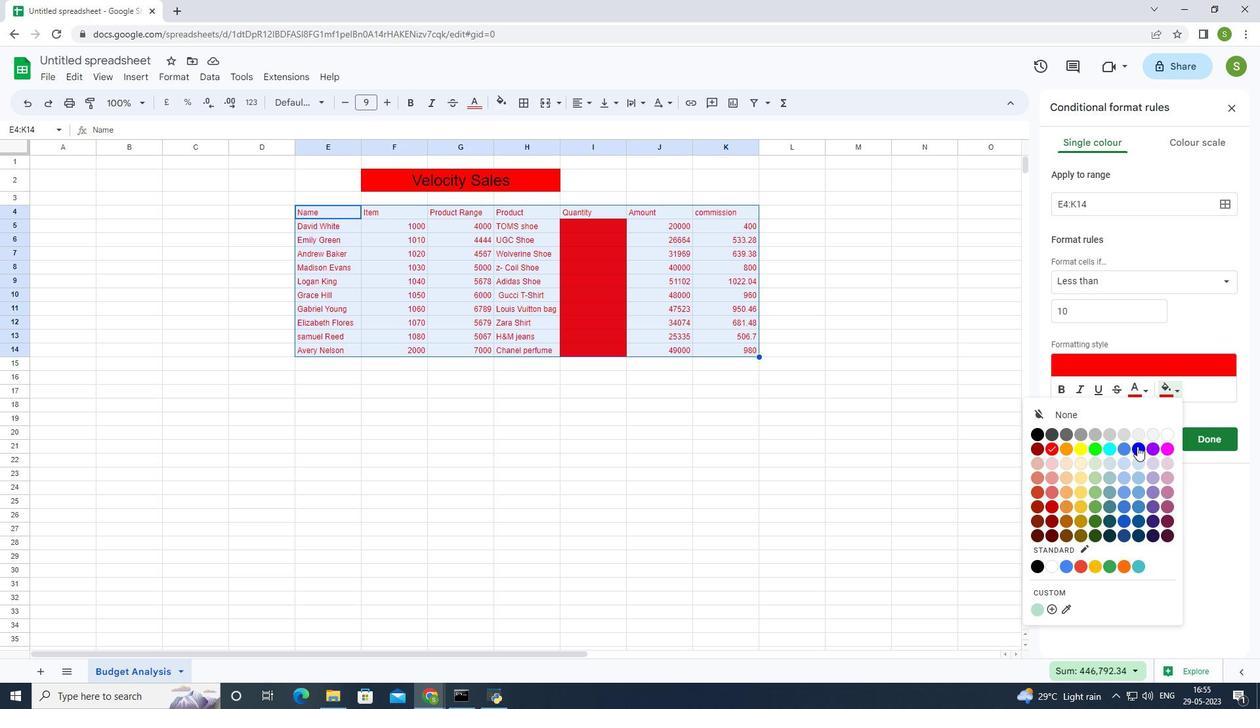 
Action: Mouse moved to (913, 349)
Screenshot: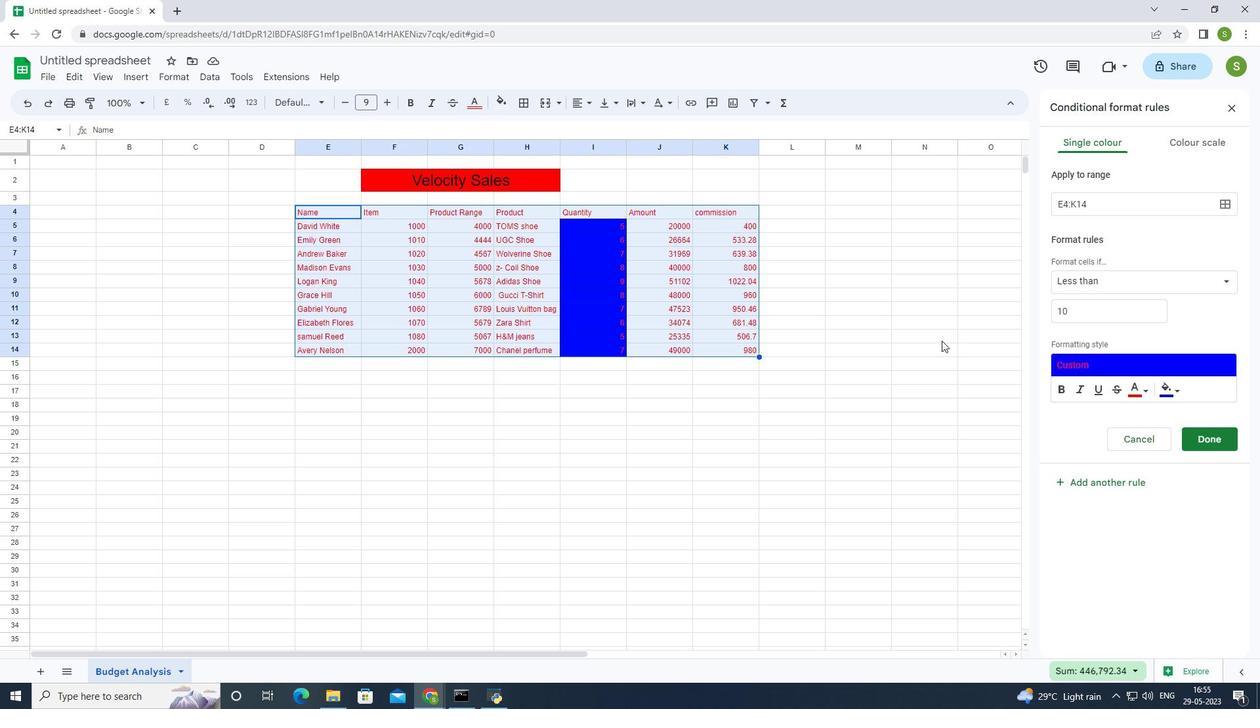 
Action: Mouse pressed left at (913, 349)
Screenshot: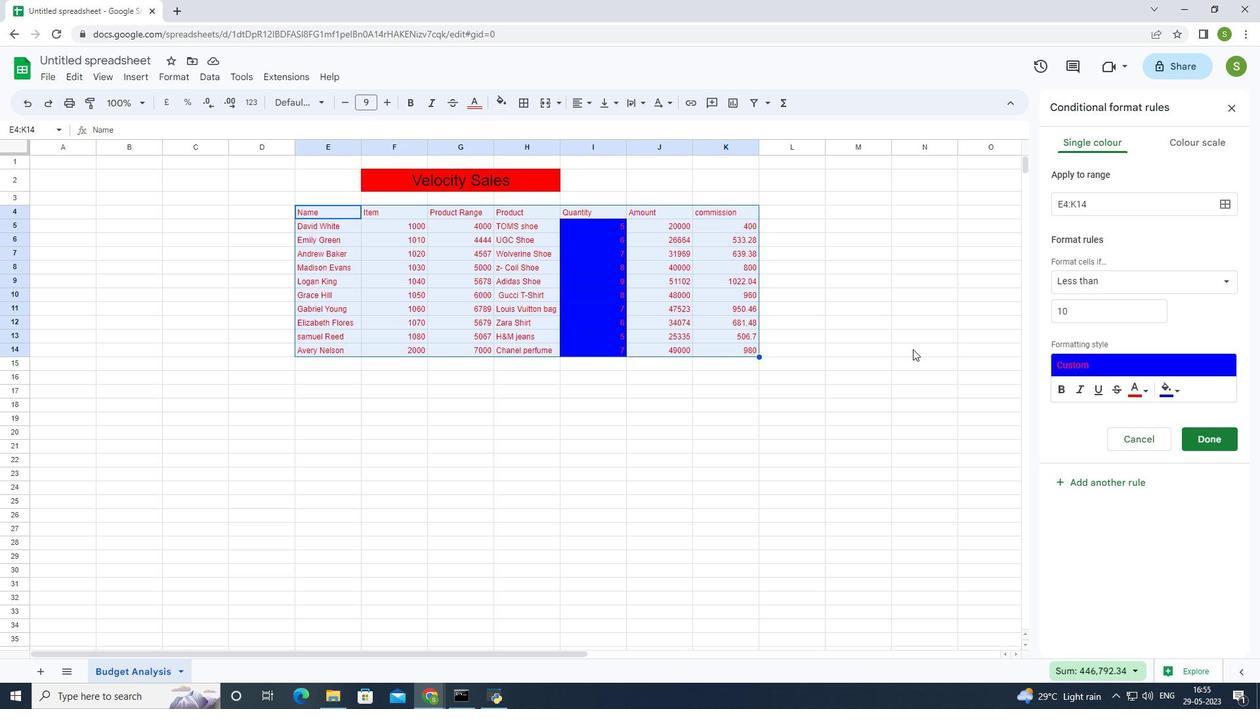 
Action: Mouse moved to (11, 147)
Screenshot: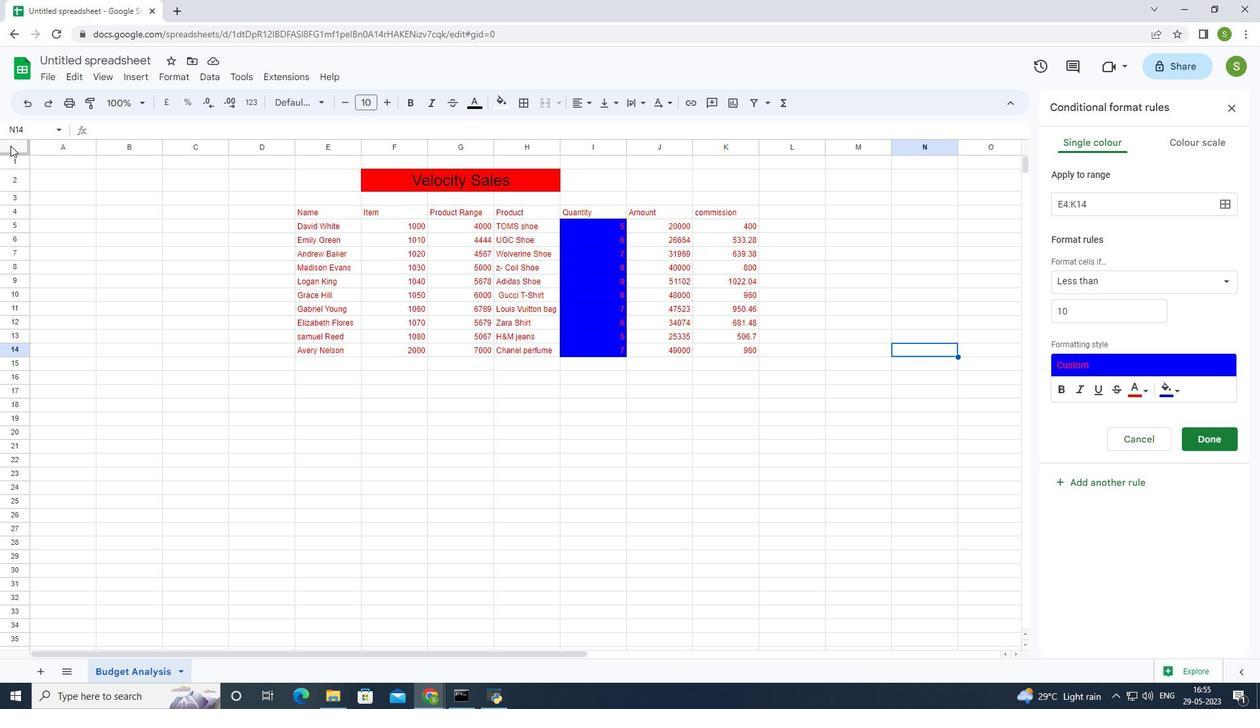 
Action: Mouse pressed left at (11, 147)
Screenshot: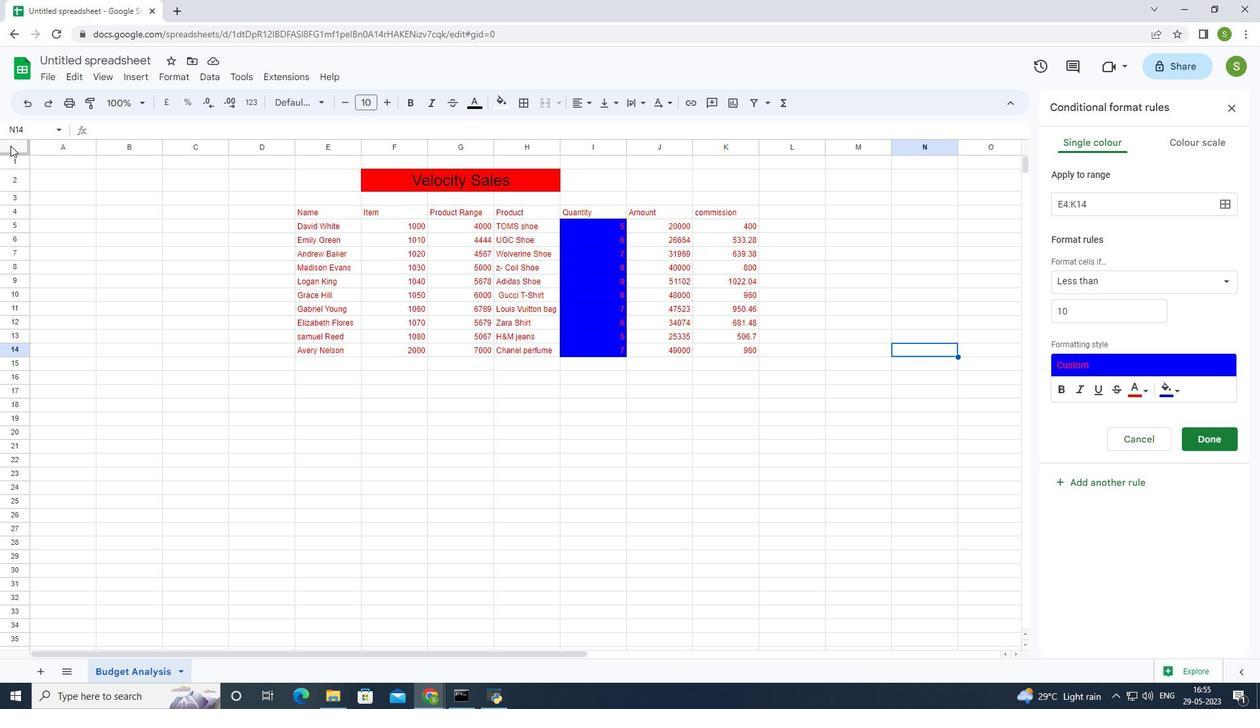 
Action: Mouse moved to (286, 342)
Screenshot: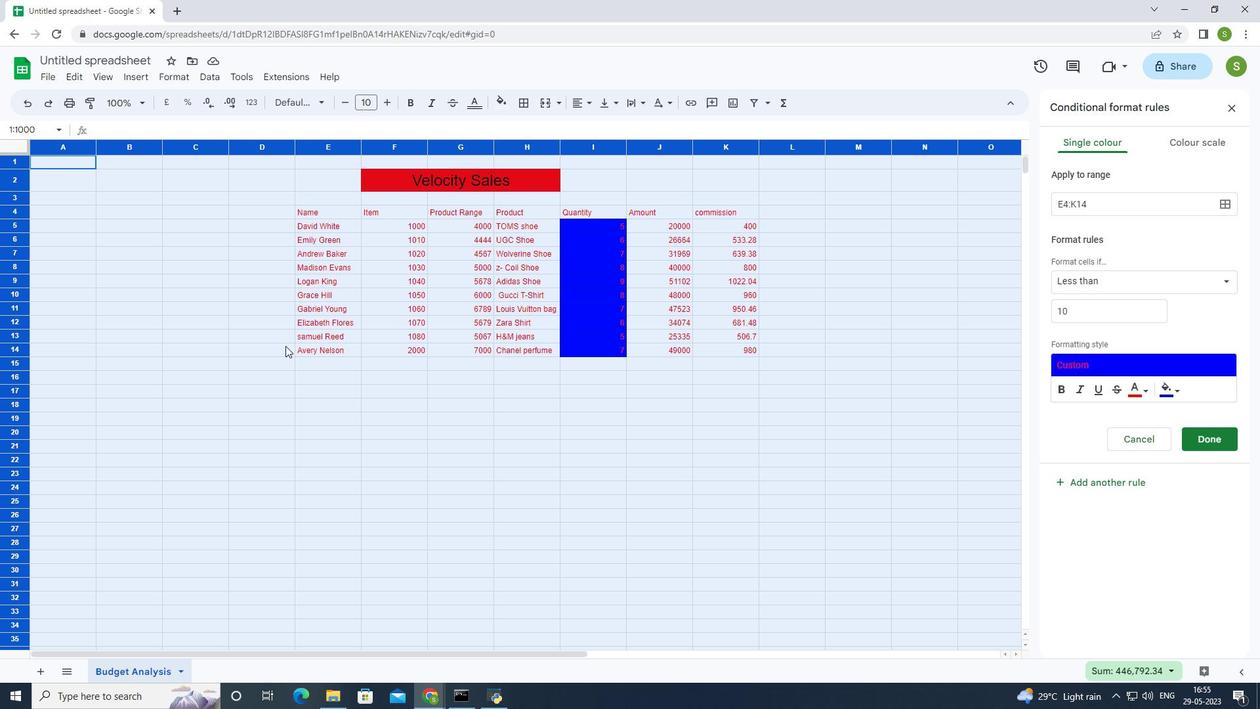 
Action: Key pressed ctrl+S
Screenshot: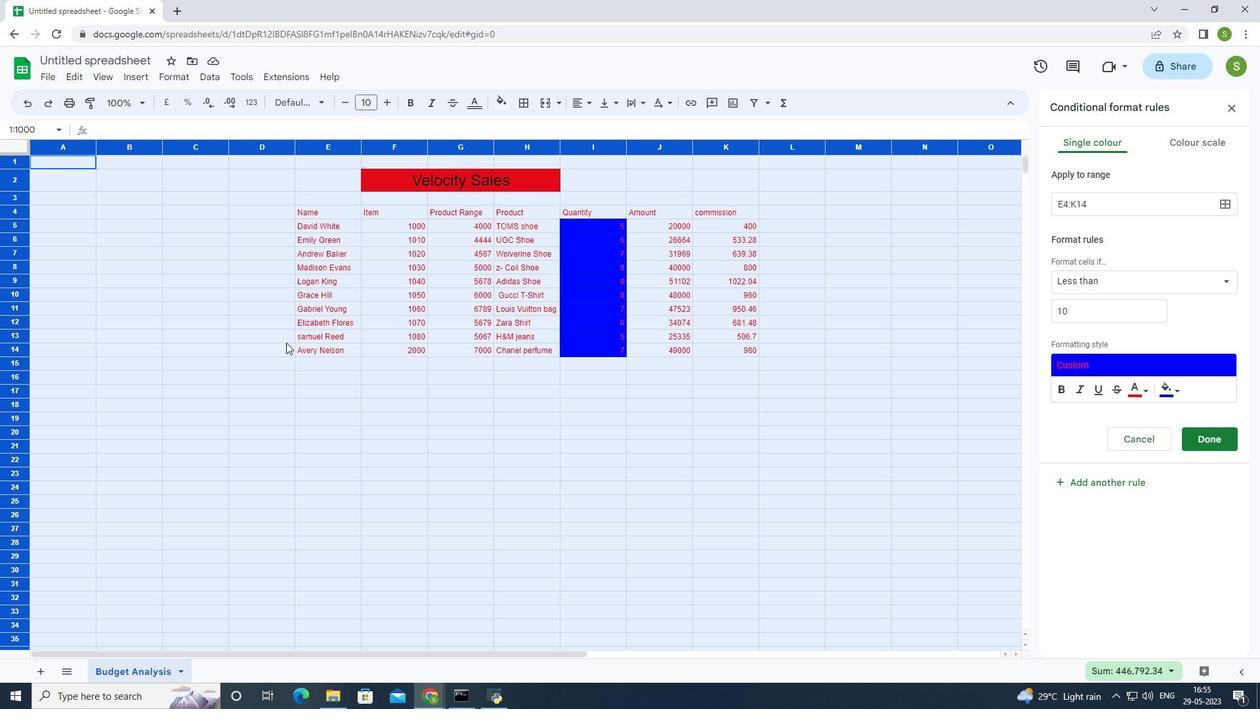 
Action: Mouse moved to (311, 330)
Screenshot: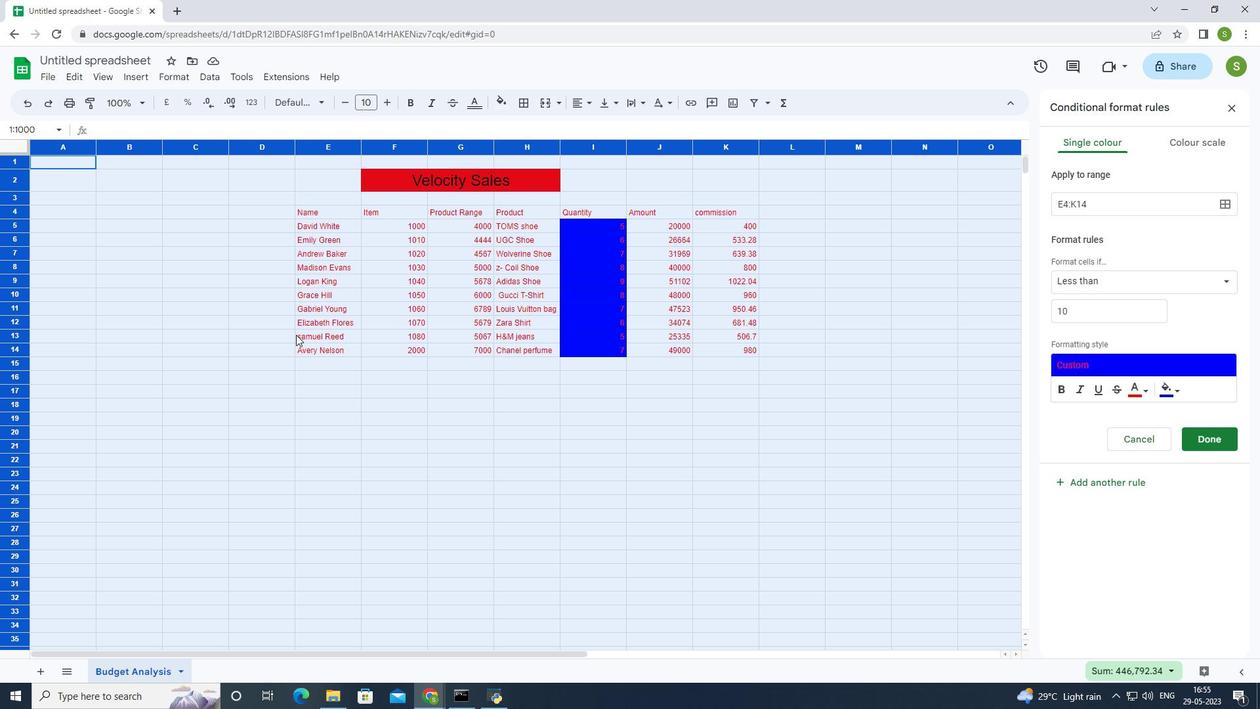 
Action: Key pressed <'\x13'>
Screenshot: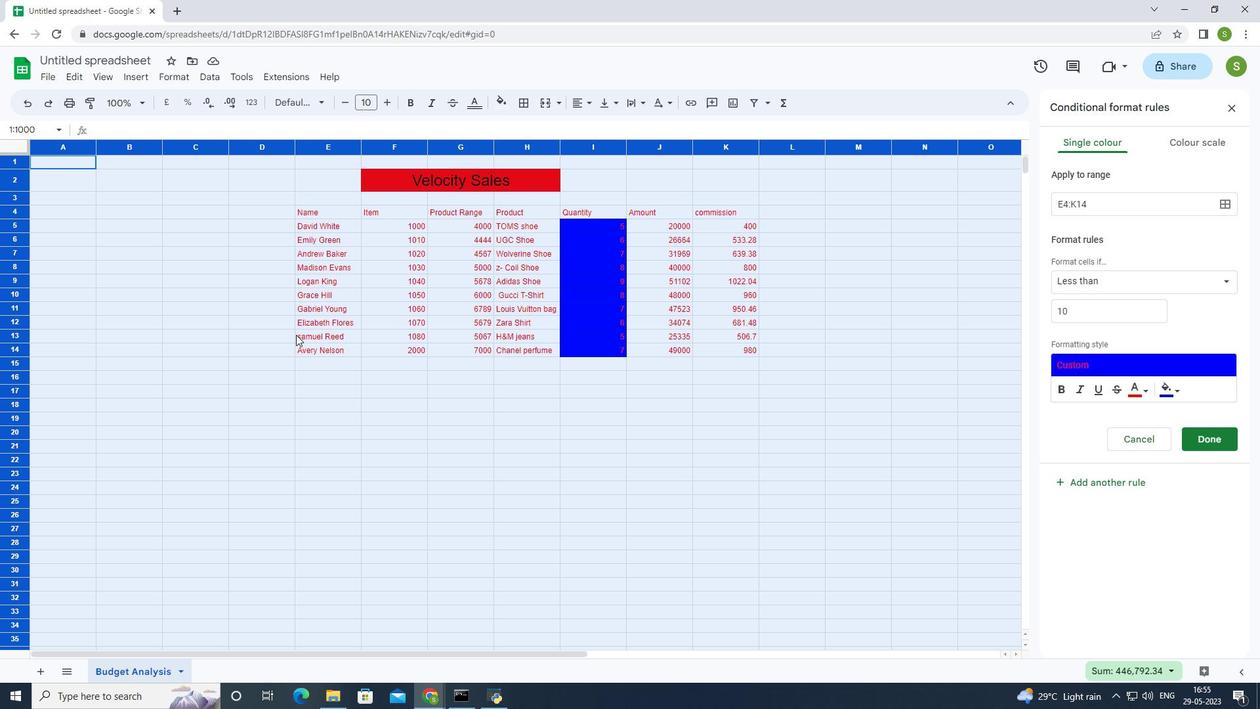 
Action: Mouse moved to (319, 330)
Screenshot: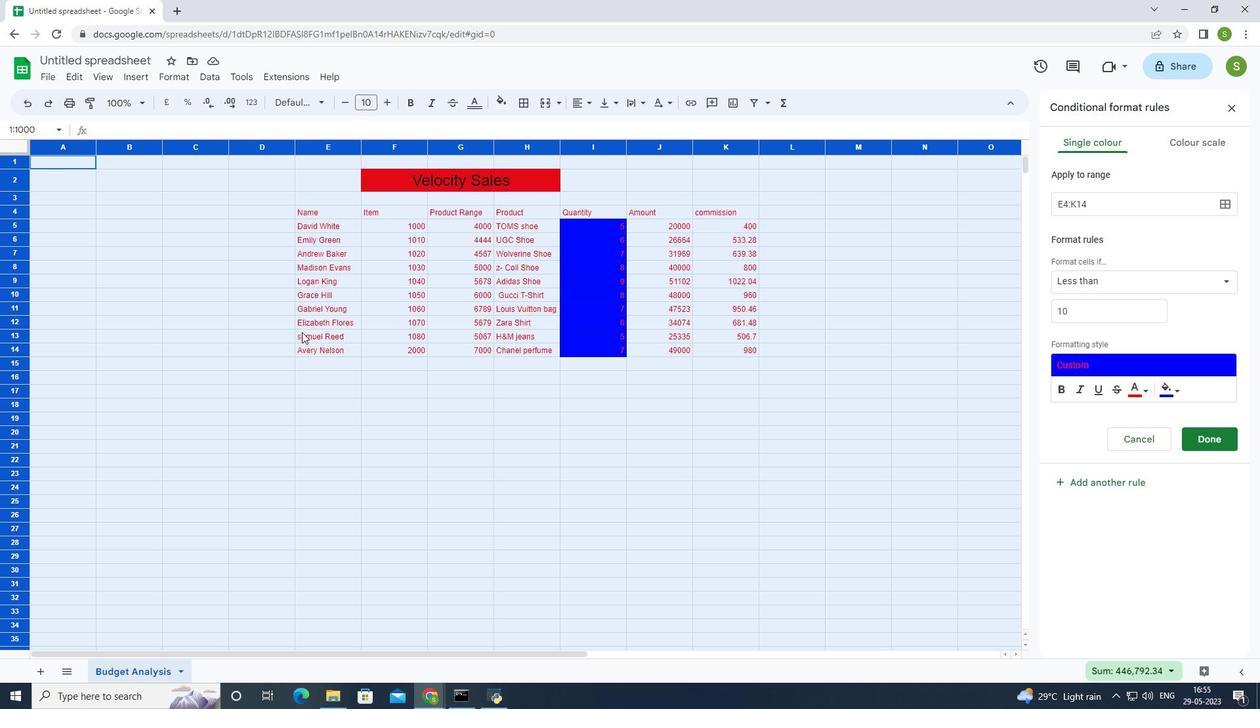 
Action: Key pressed <'\x13'>
Screenshot: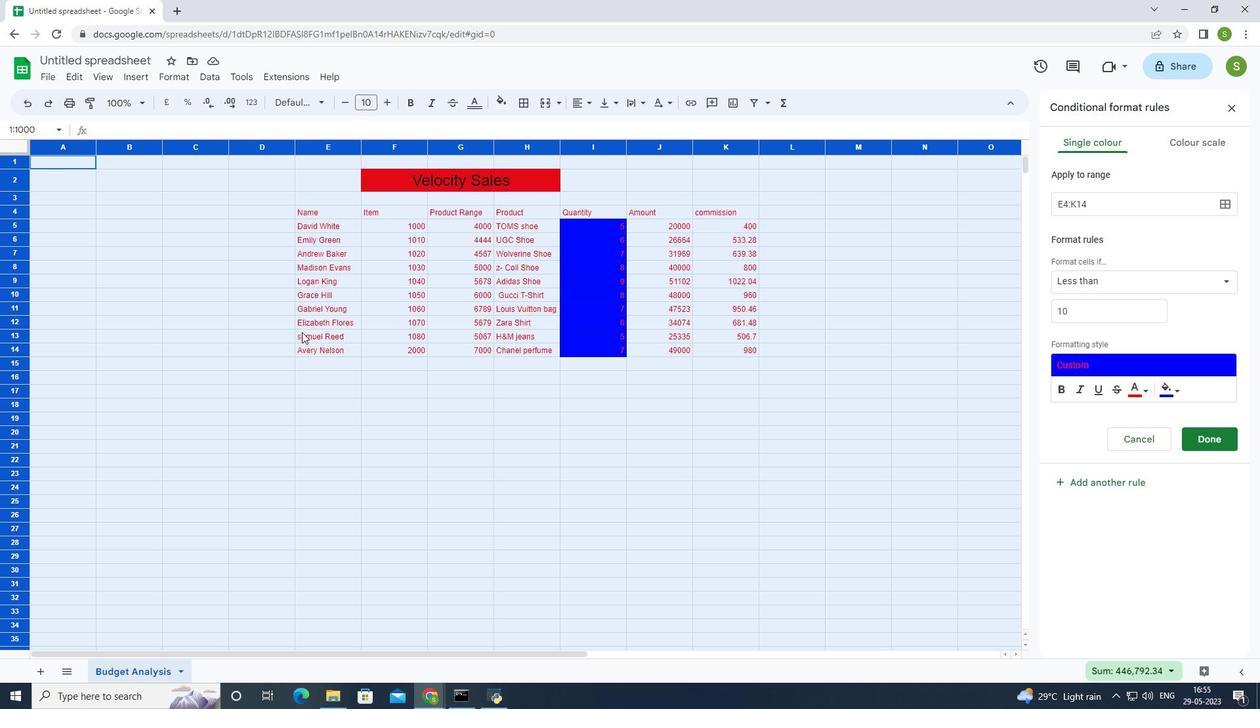 
Action: Mouse moved to (329, 334)
Screenshot: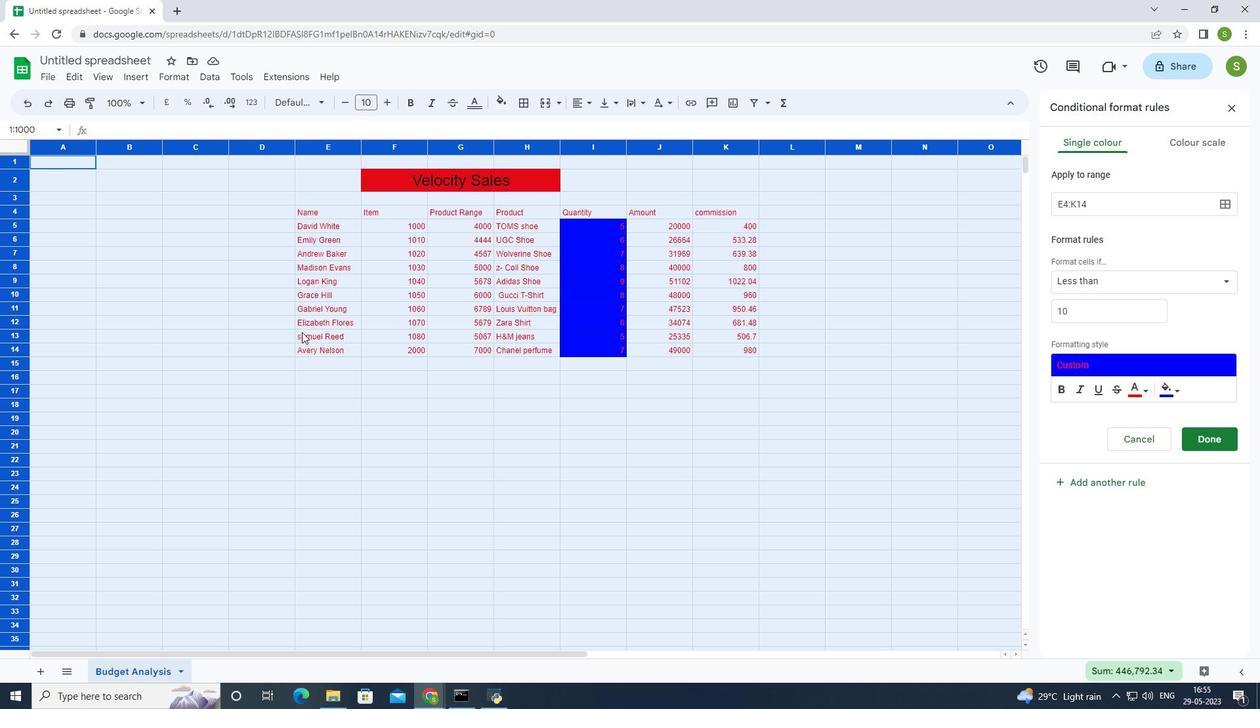
Action: Key pressed <'\x13'>
Screenshot: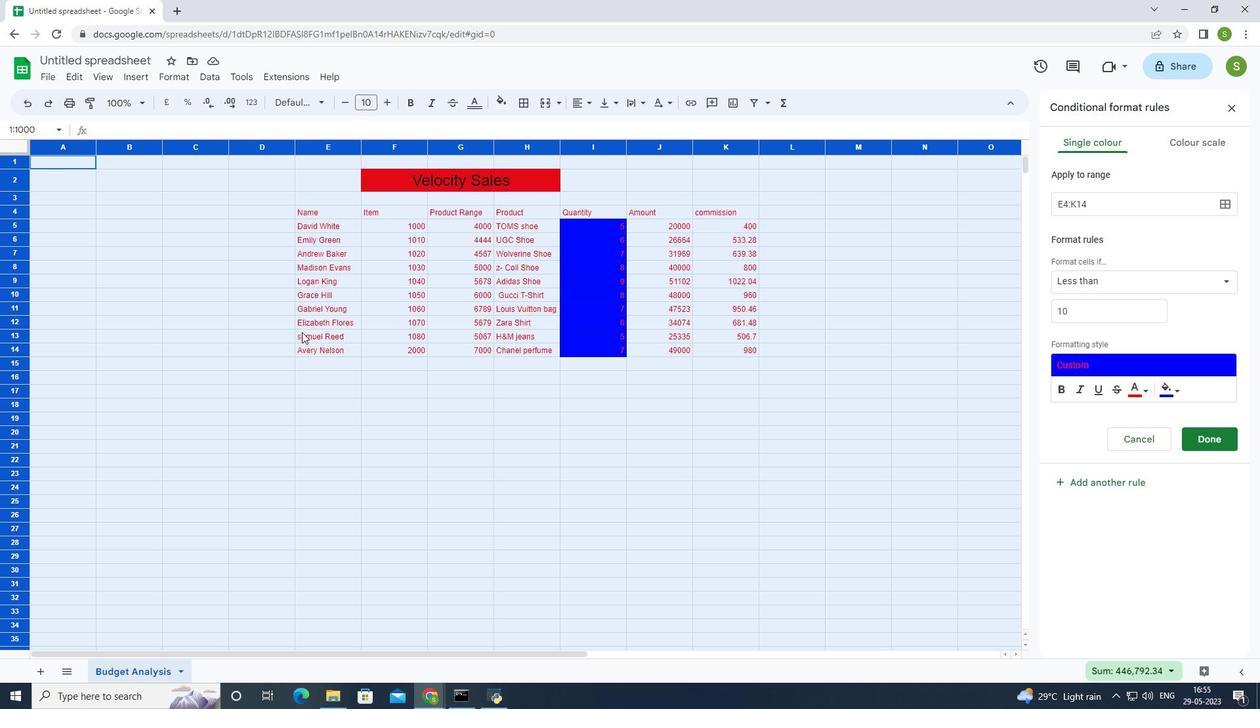 
Action: Mouse moved to (334, 339)
Screenshot: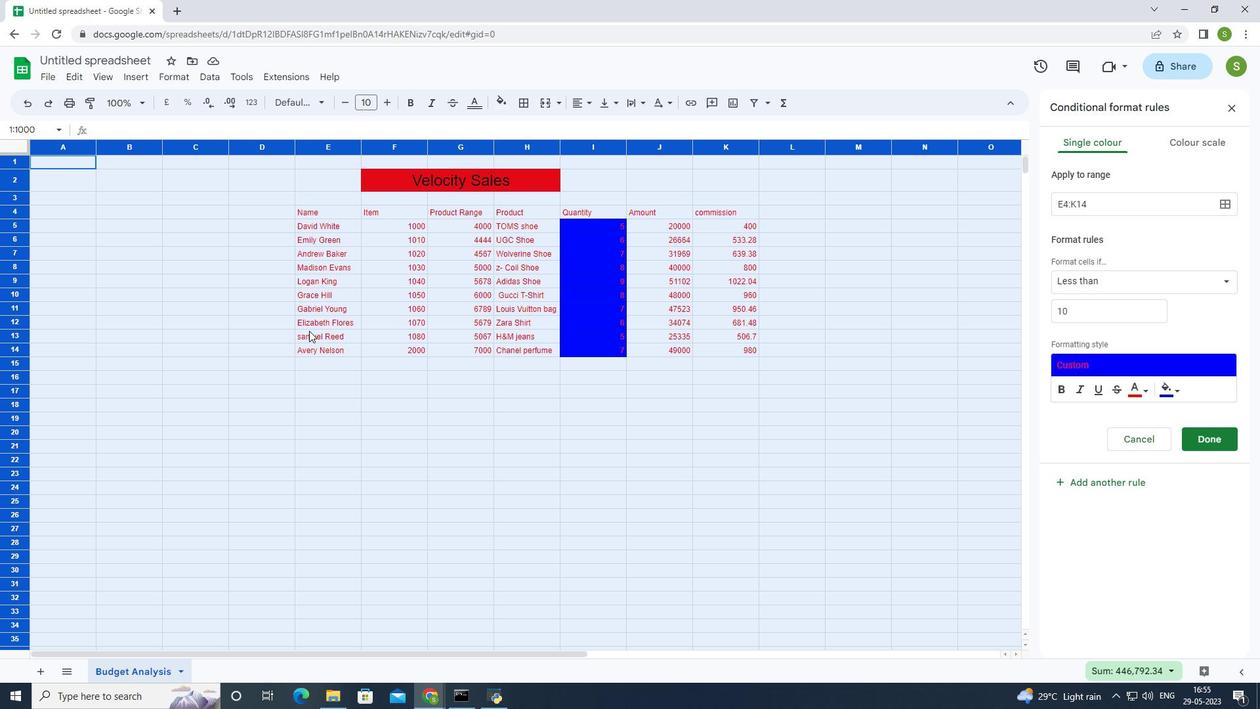 
Action: Key pressed <'\x13'>
Screenshot: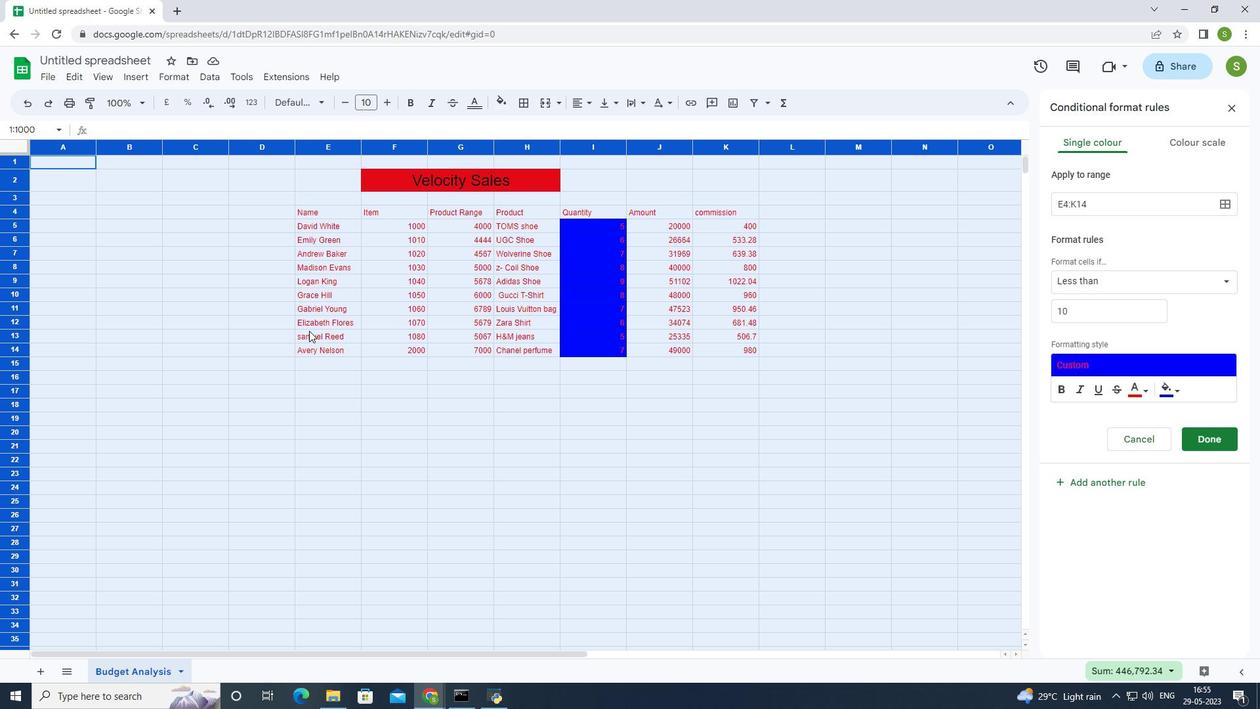 
Action: Mouse moved to (355, 279)
Screenshot: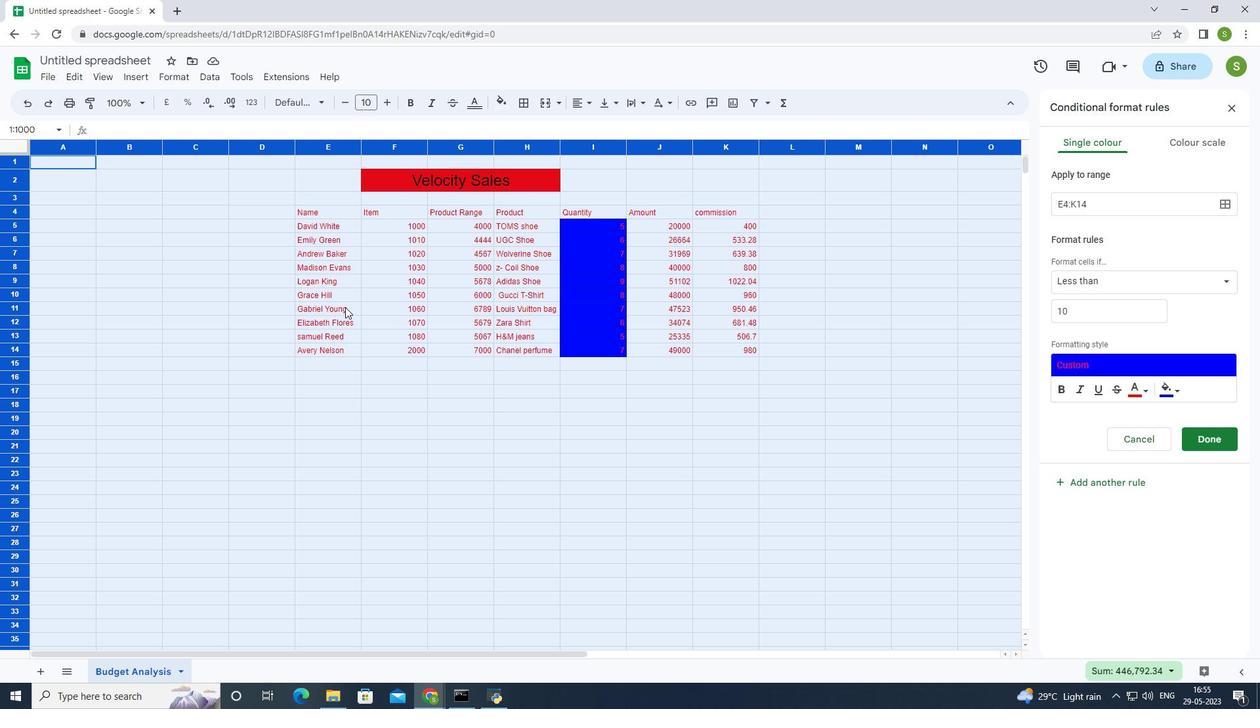 
